 Task: Look for space in Sijua, India from 2nd June, 2023 to 9th June, 2023 for 5 adults in price range Rs.7000 to Rs.13000. Place can be shared room with 2 bedrooms having 5 beds and 2 bathrooms. Property type can be house, flat, guest house. Booking option can be shelf check-in. Required host language is English.
Action: Mouse moved to (448, 73)
Screenshot: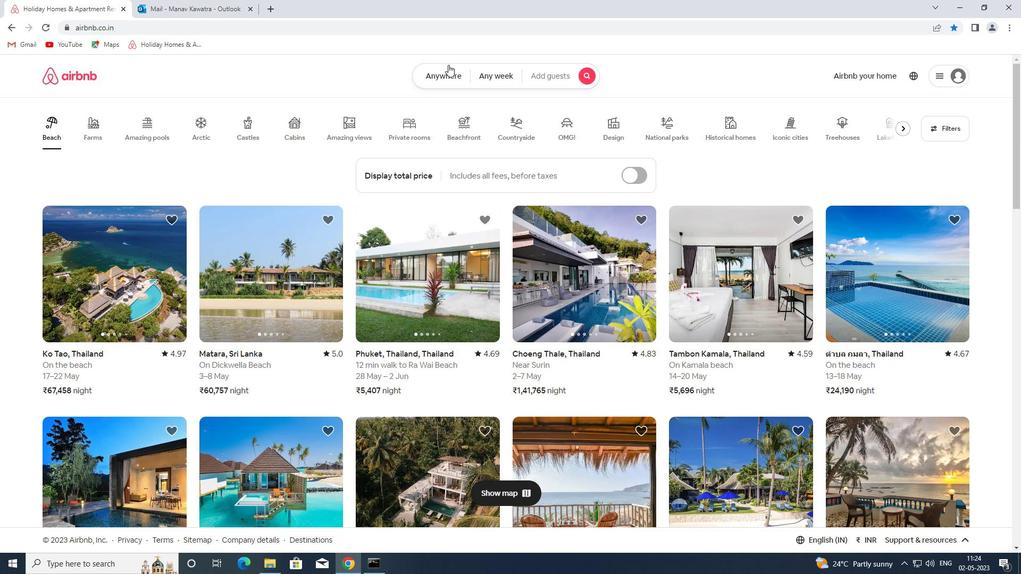 
Action: Mouse pressed left at (448, 73)
Screenshot: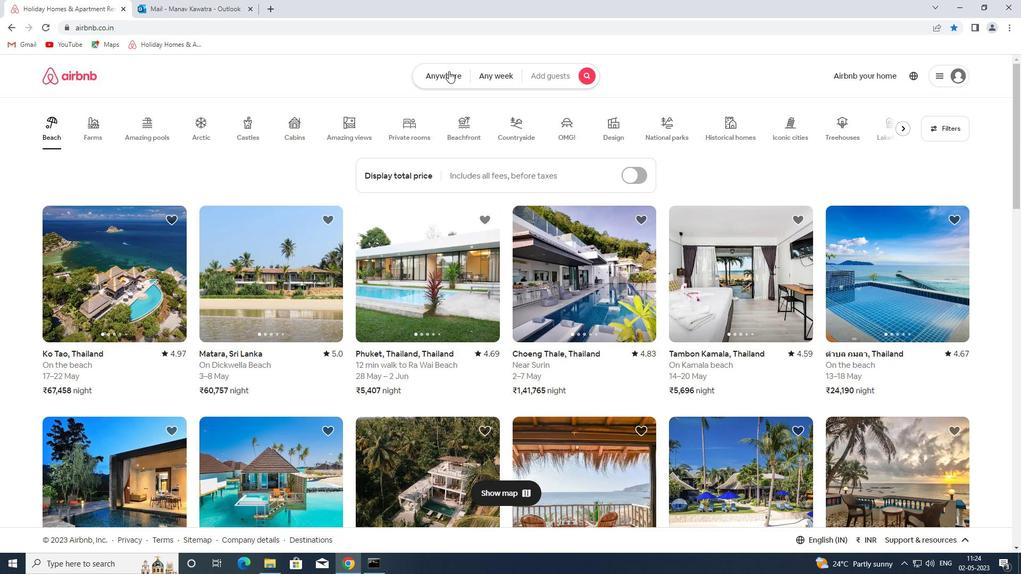 
Action: Mouse moved to (400, 120)
Screenshot: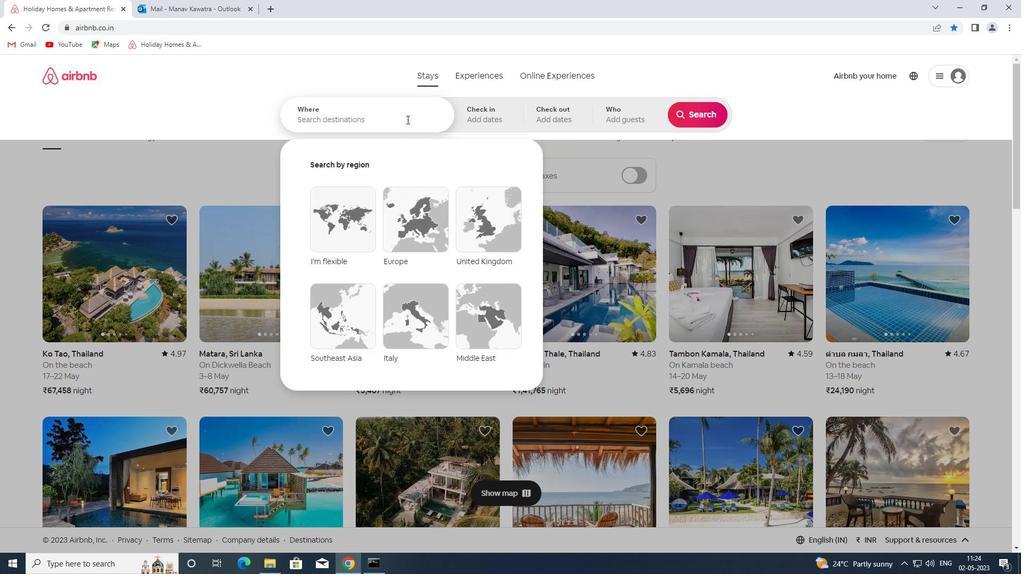 
Action: Mouse pressed left at (400, 120)
Screenshot: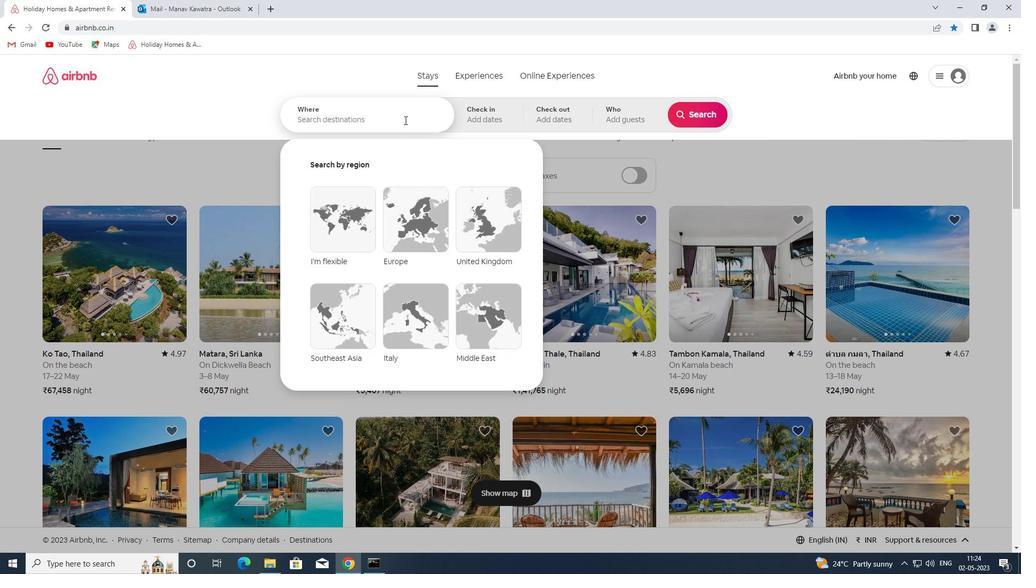 
Action: Key pressed sijua<Key.space>india<Key.space><Key.enter>
Screenshot: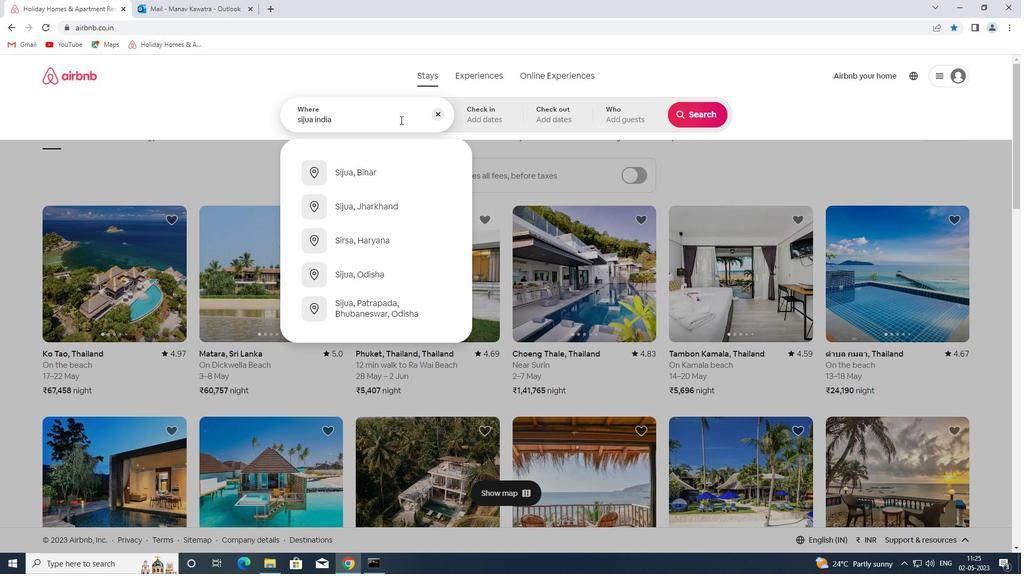 
Action: Mouse moved to (661, 248)
Screenshot: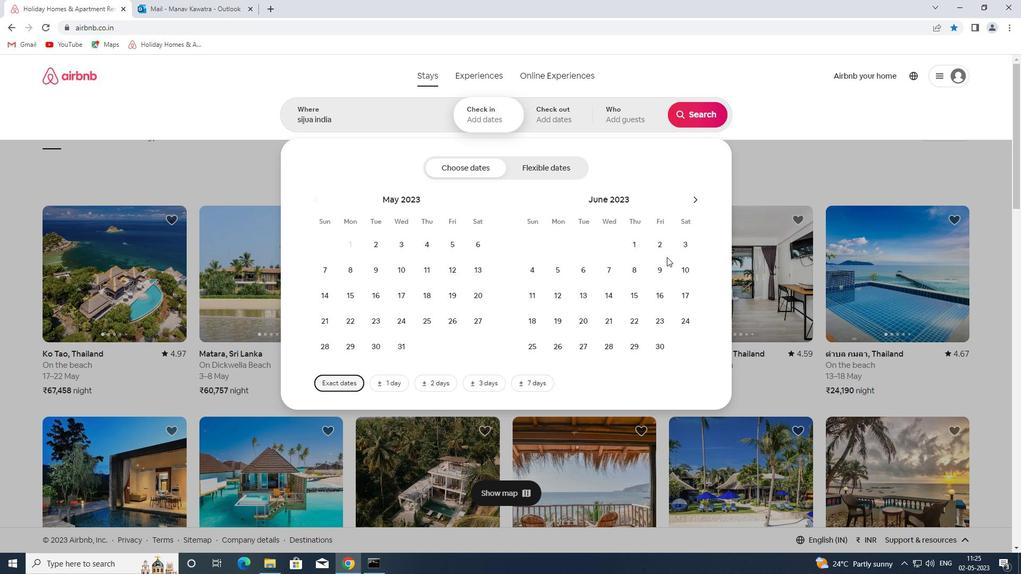 
Action: Mouse pressed left at (661, 248)
Screenshot: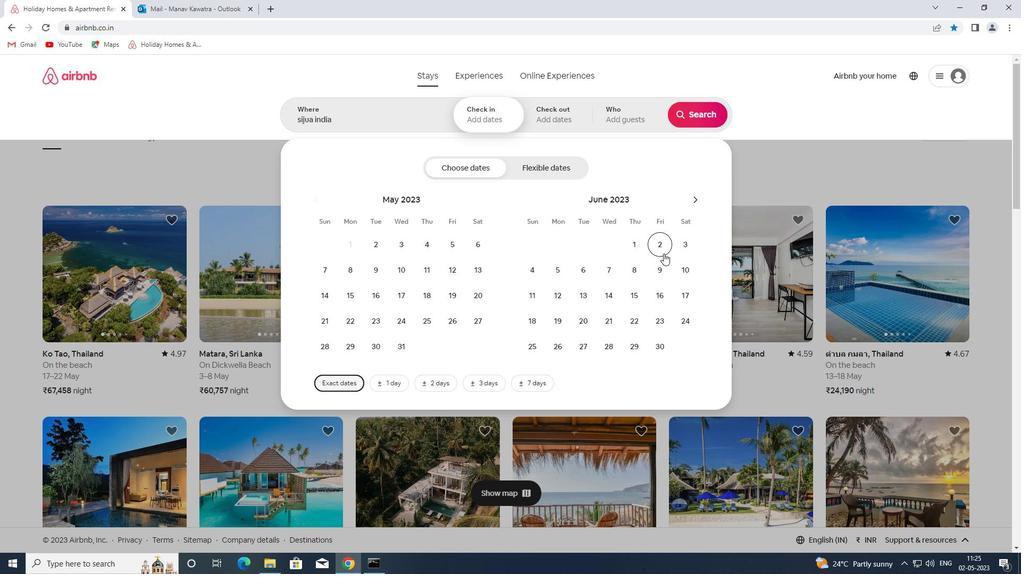 
Action: Mouse moved to (663, 277)
Screenshot: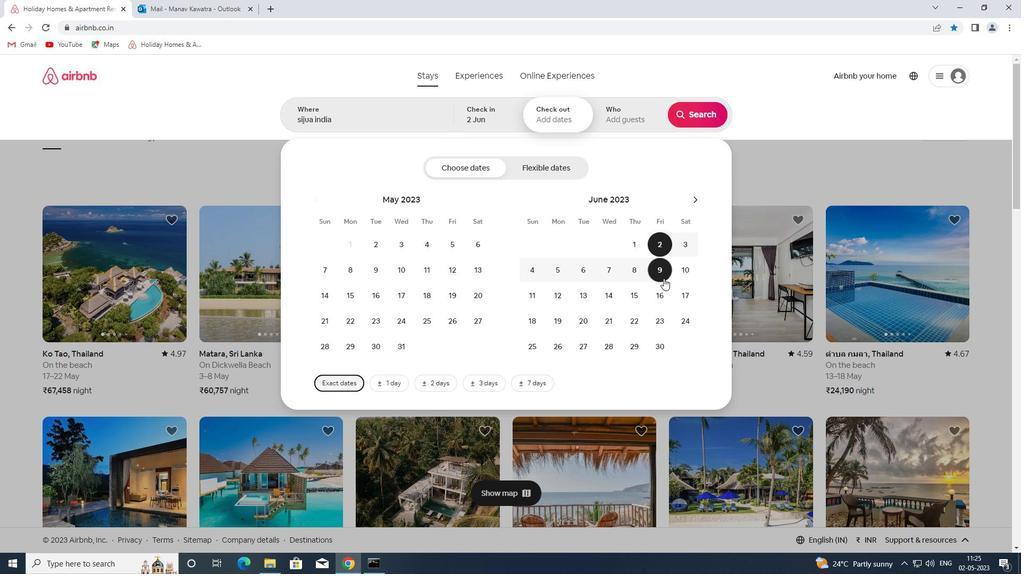 
Action: Mouse pressed left at (663, 277)
Screenshot: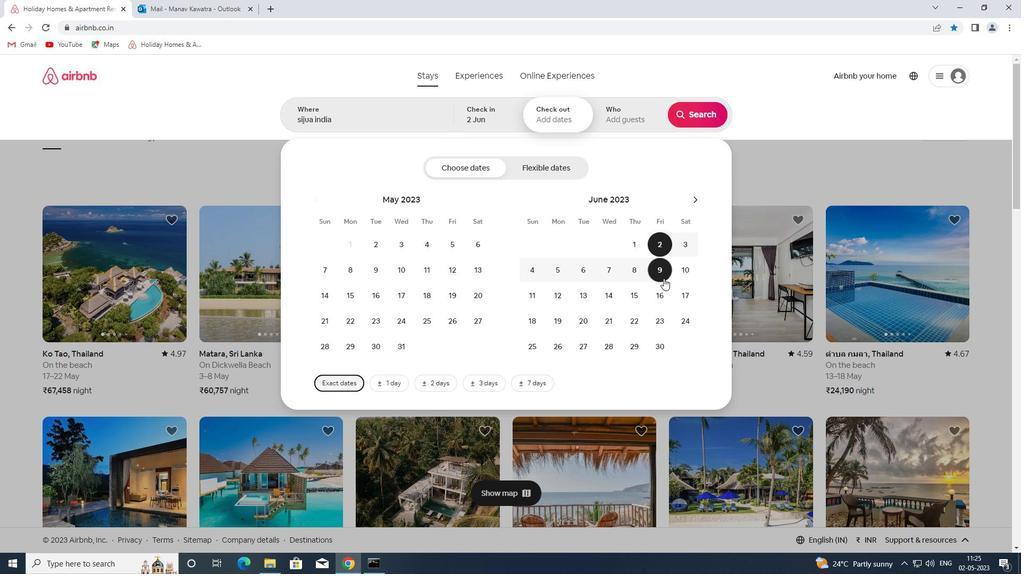 
Action: Mouse moved to (645, 119)
Screenshot: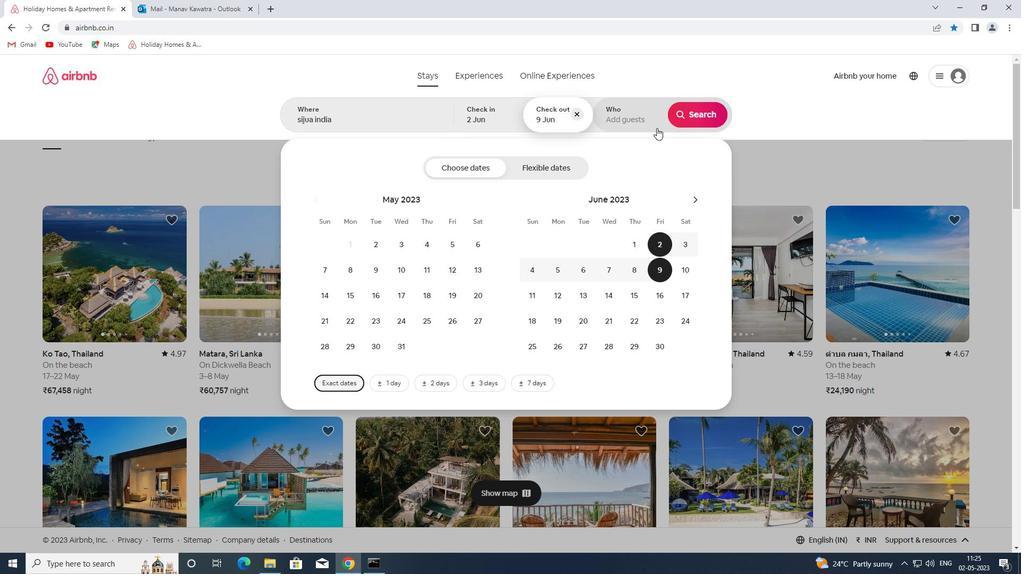 
Action: Mouse pressed left at (645, 119)
Screenshot: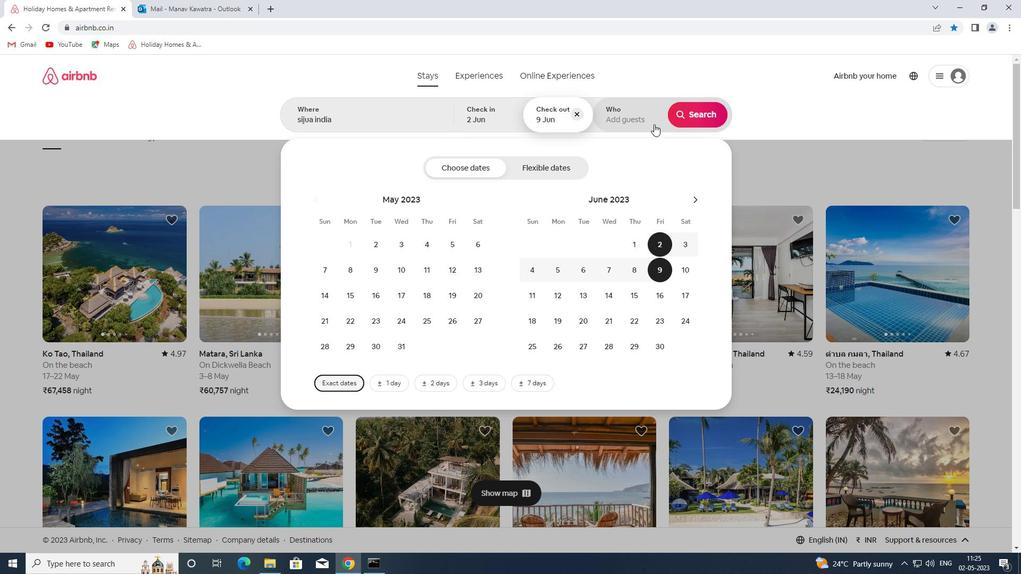 
Action: Mouse moved to (697, 167)
Screenshot: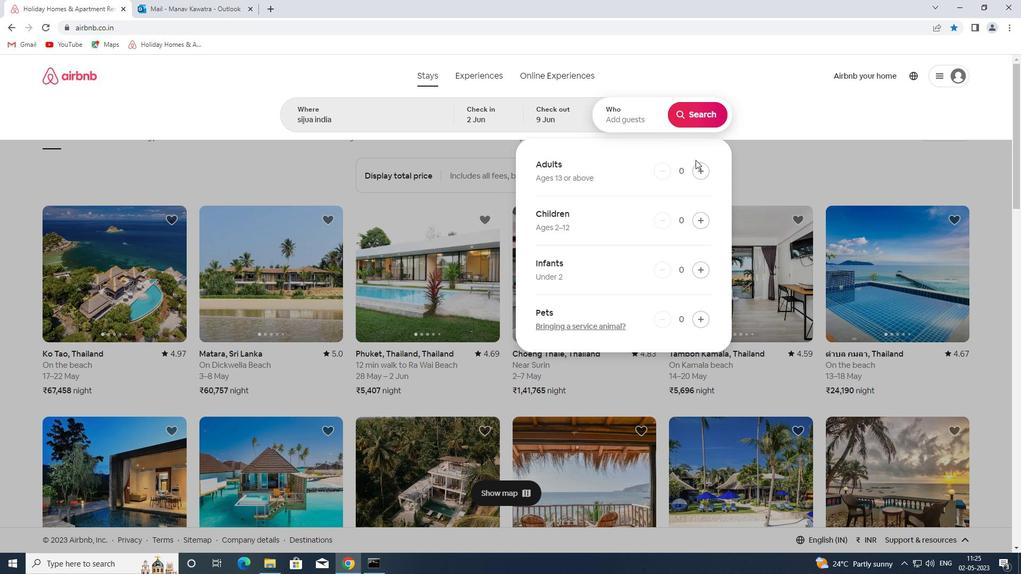 
Action: Mouse pressed left at (697, 167)
Screenshot: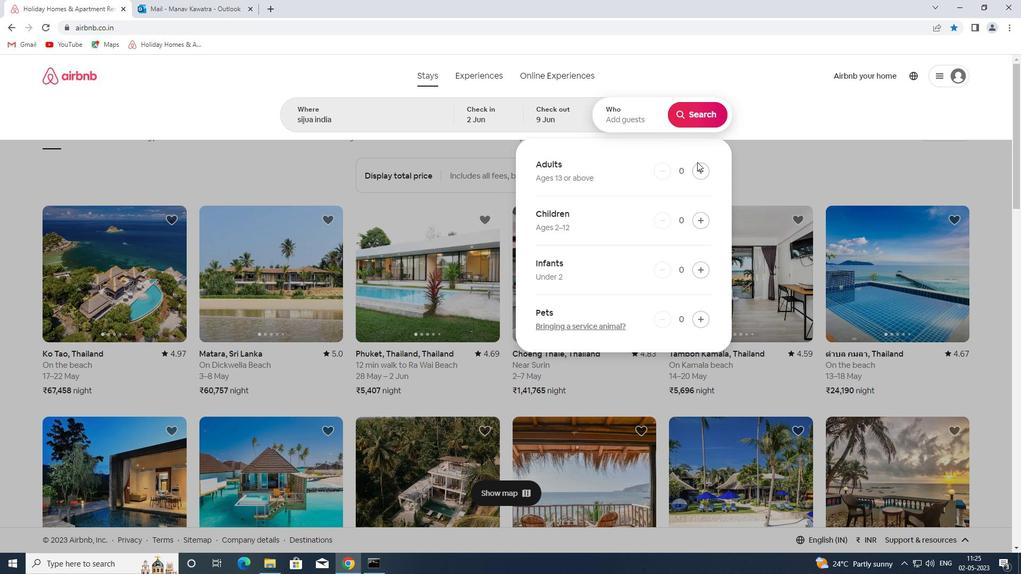 
Action: Mouse moved to (697, 167)
Screenshot: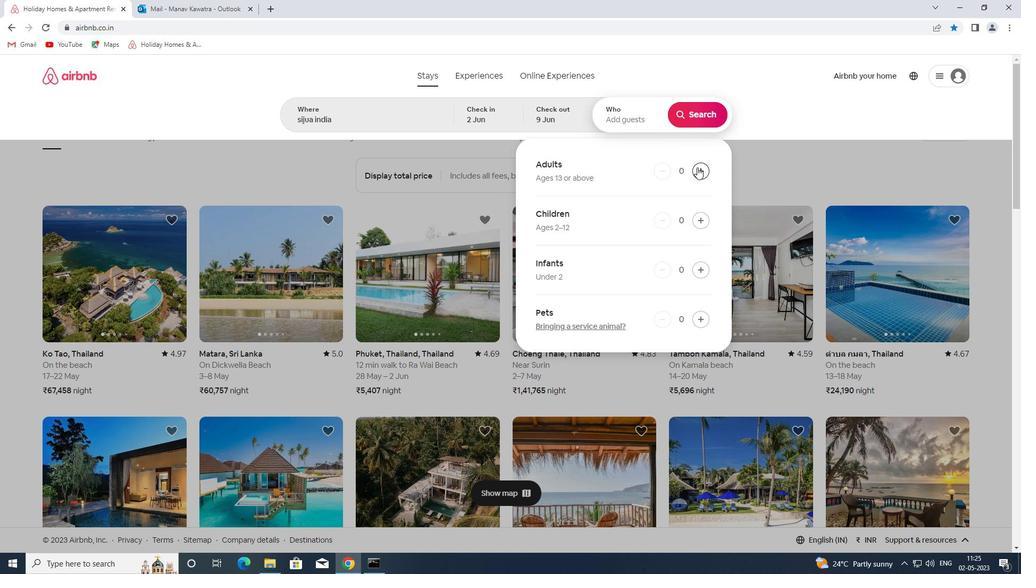 
Action: Mouse pressed left at (697, 167)
Screenshot: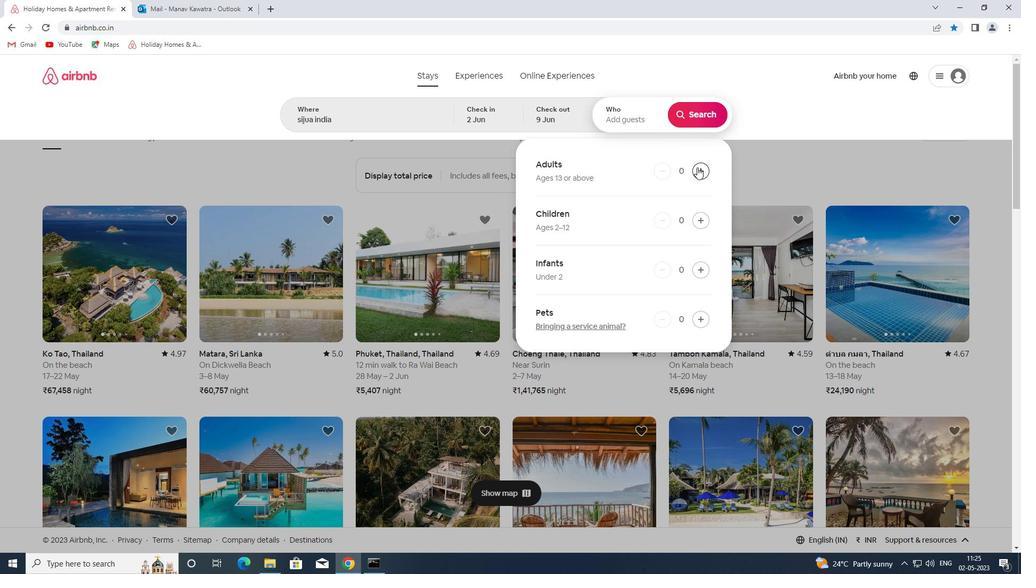 
Action: Mouse moved to (698, 167)
Screenshot: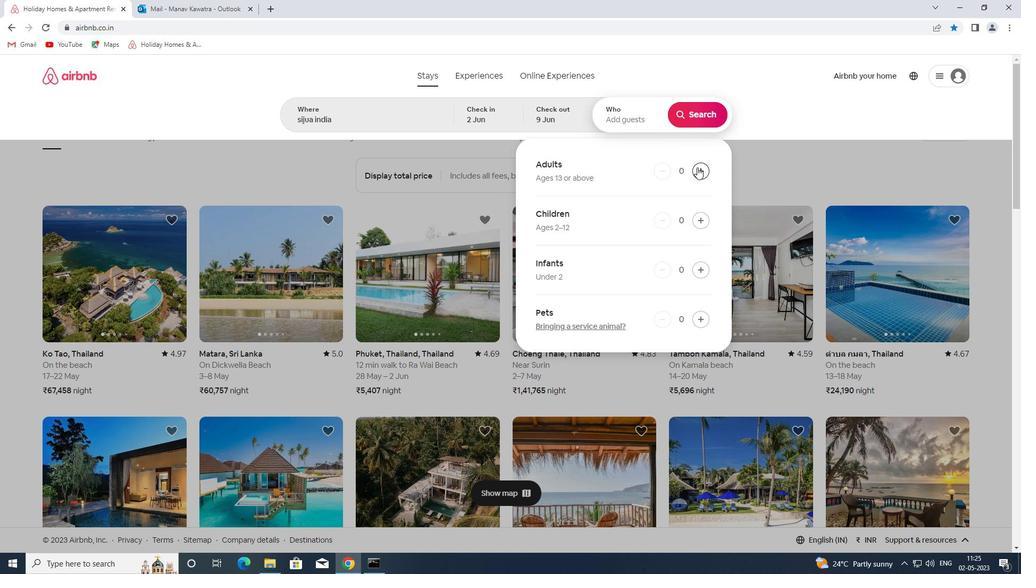 
Action: Mouse pressed left at (698, 167)
Screenshot: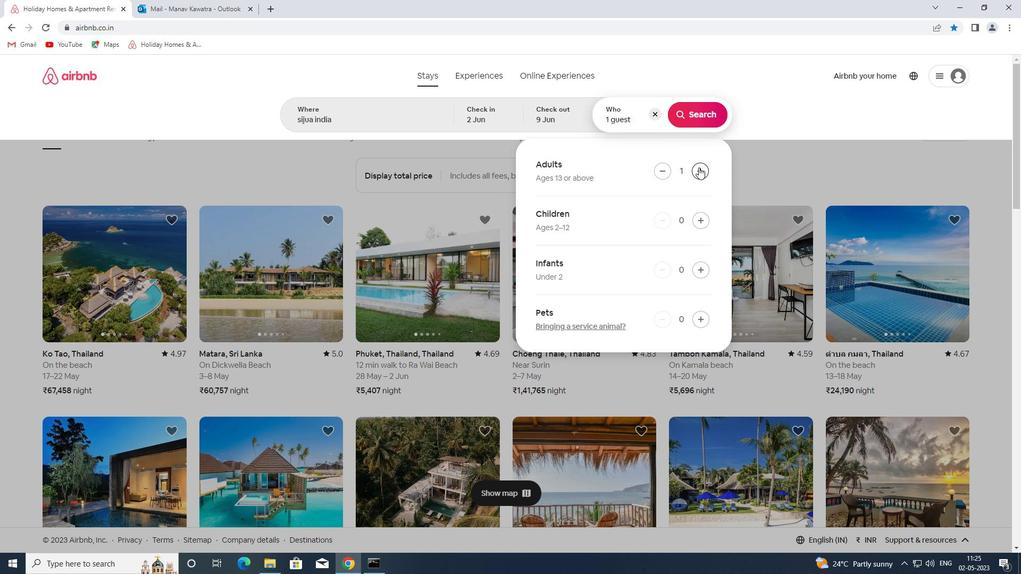 
Action: Mouse moved to (698, 167)
Screenshot: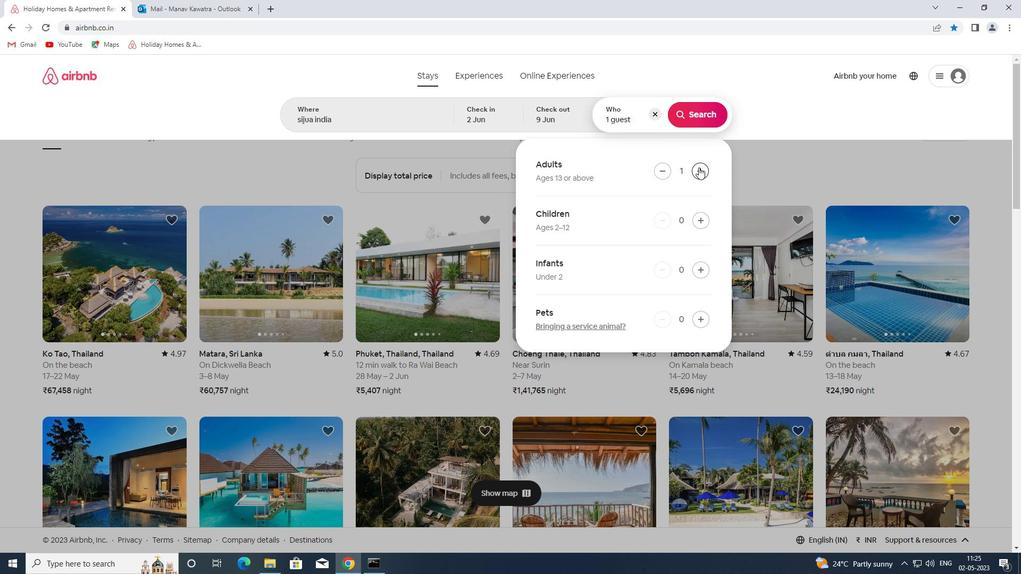 
Action: Mouse pressed left at (698, 167)
Screenshot: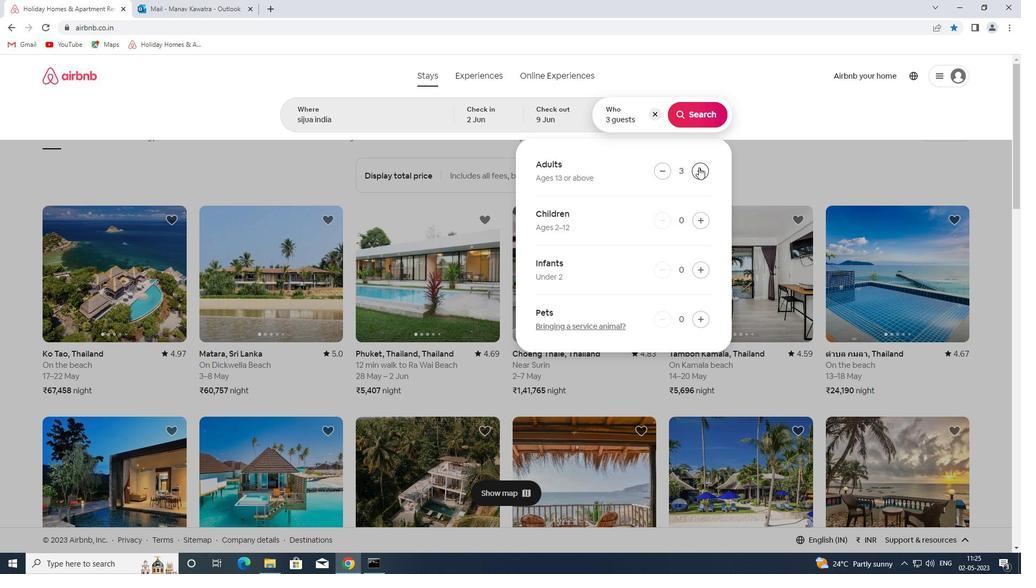 
Action: Mouse pressed left at (698, 167)
Screenshot: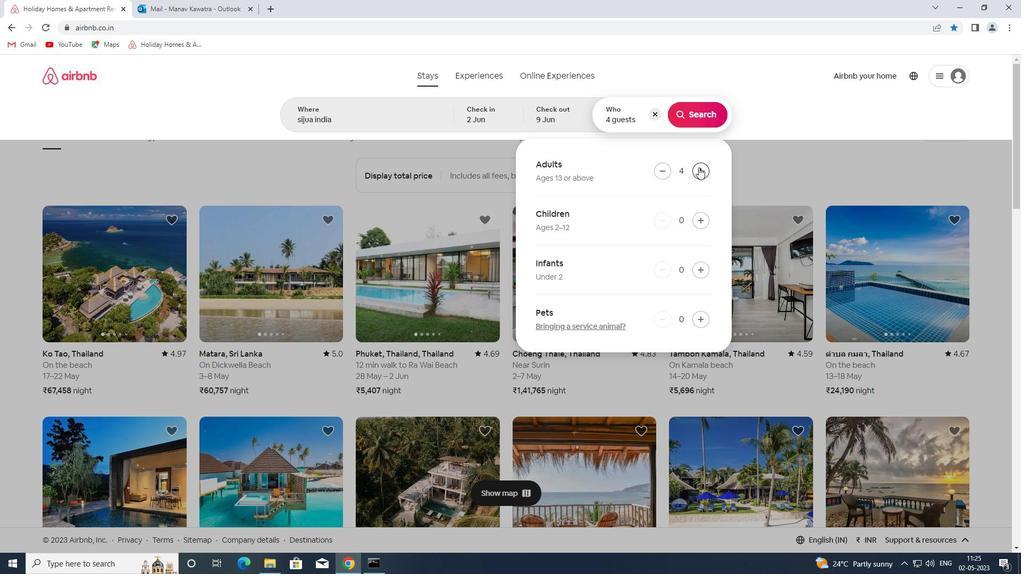 
Action: Mouse moved to (691, 128)
Screenshot: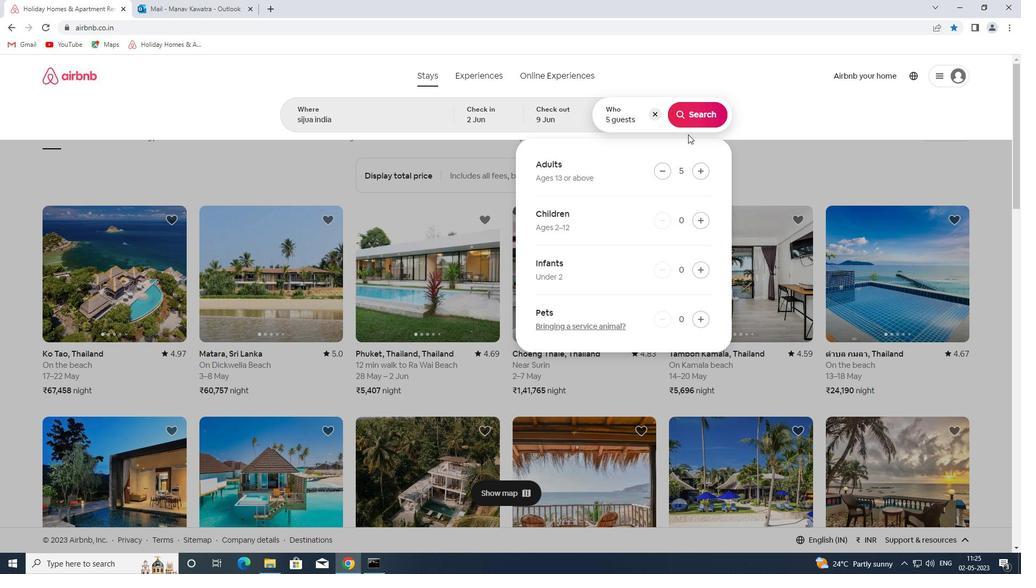 
Action: Mouse pressed left at (691, 128)
Screenshot: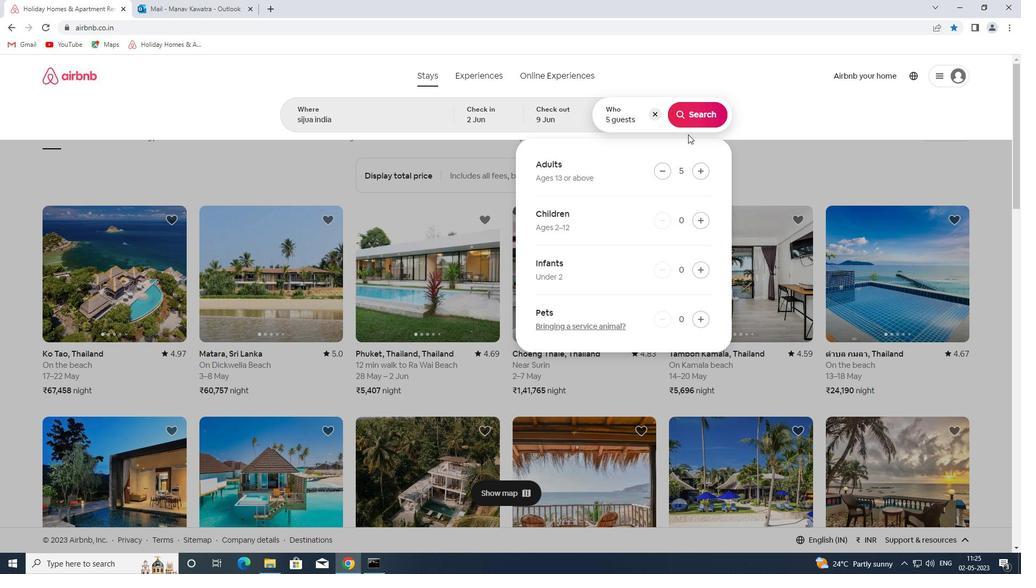
Action: Mouse moved to (710, 117)
Screenshot: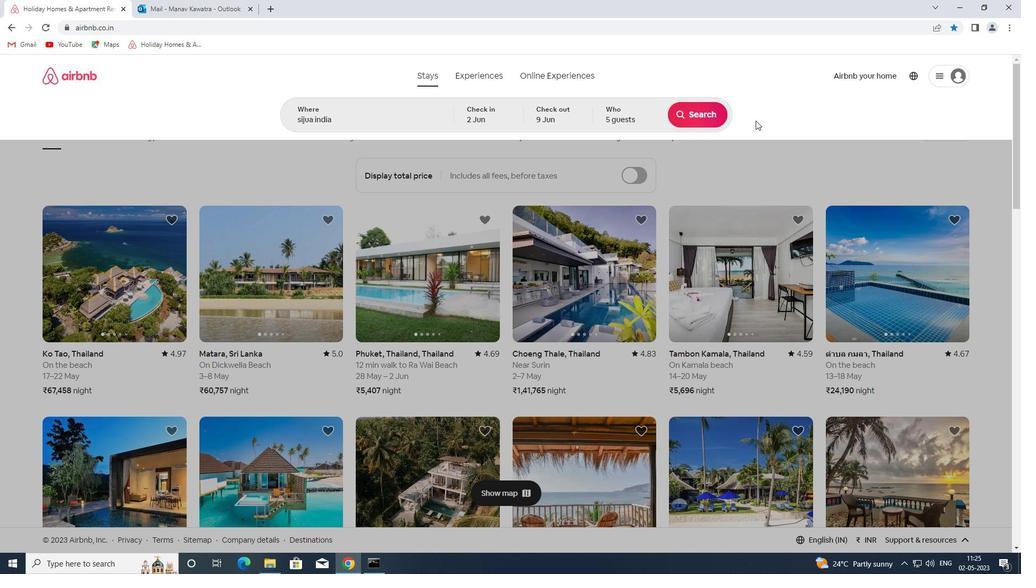 
Action: Mouse pressed left at (710, 117)
Screenshot: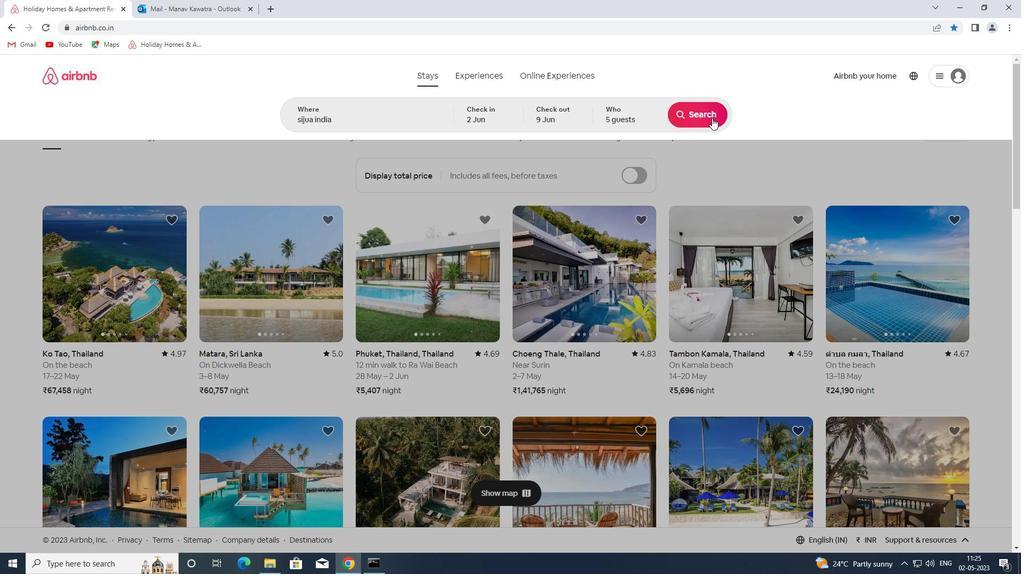 
Action: Mouse moved to (970, 121)
Screenshot: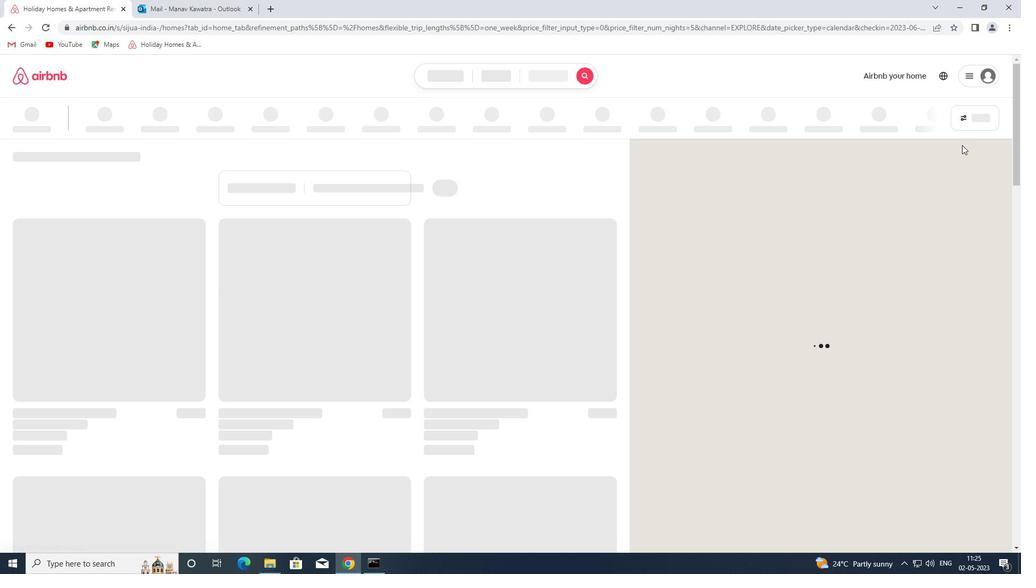 
Action: Mouse pressed left at (970, 121)
Screenshot: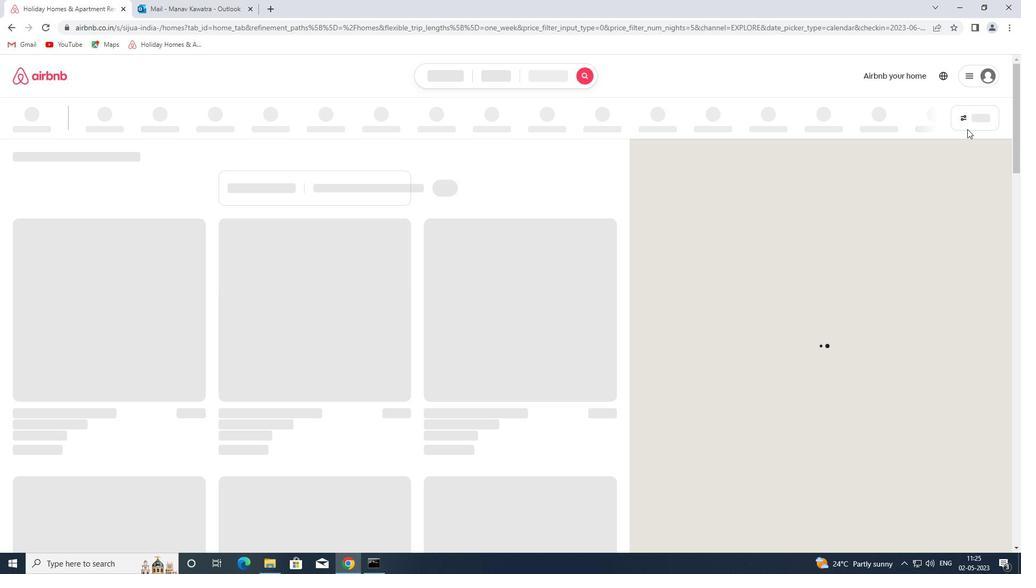 
Action: Mouse moved to (985, 119)
Screenshot: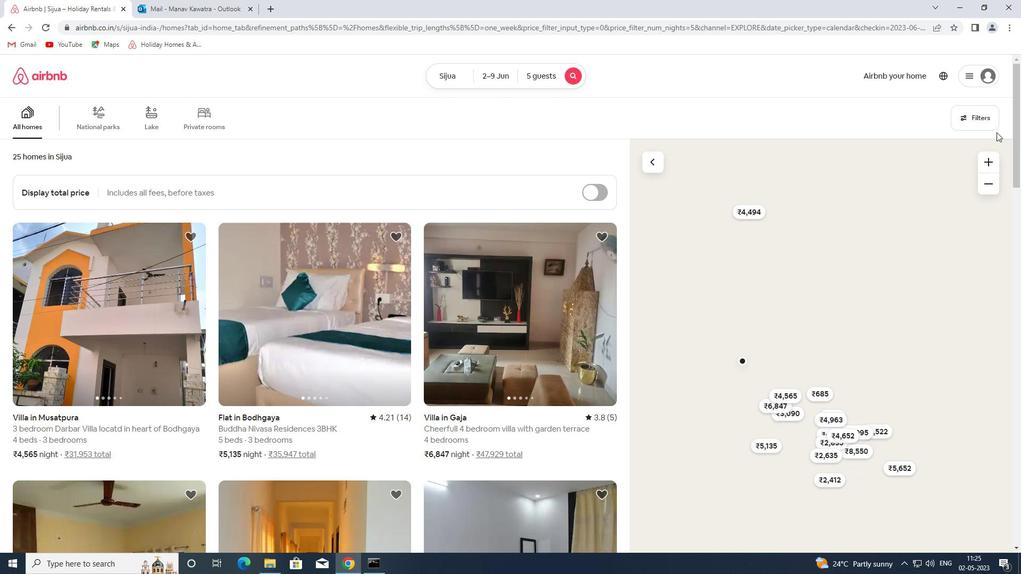 
Action: Mouse pressed left at (985, 119)
Screenshot: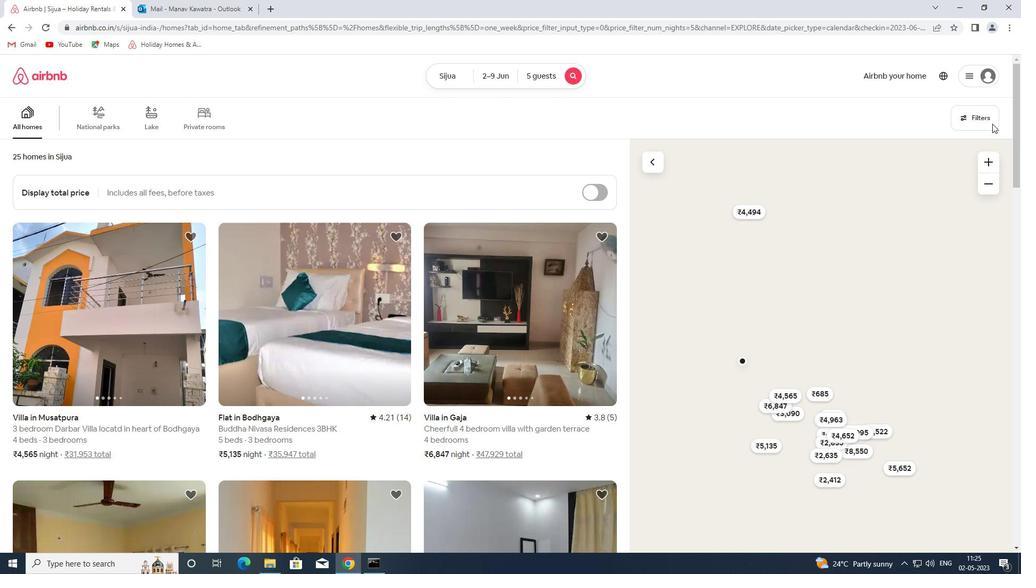 
Action: Mouse moved to (374, 252)
Screenshot: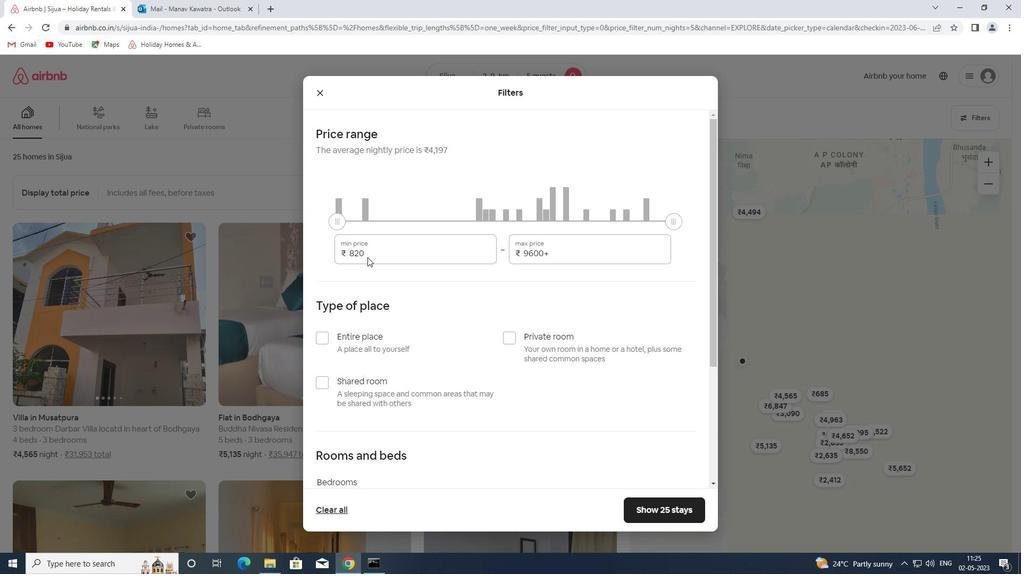 
Action: Mouse pressed left at (374, 252)
Screenshot: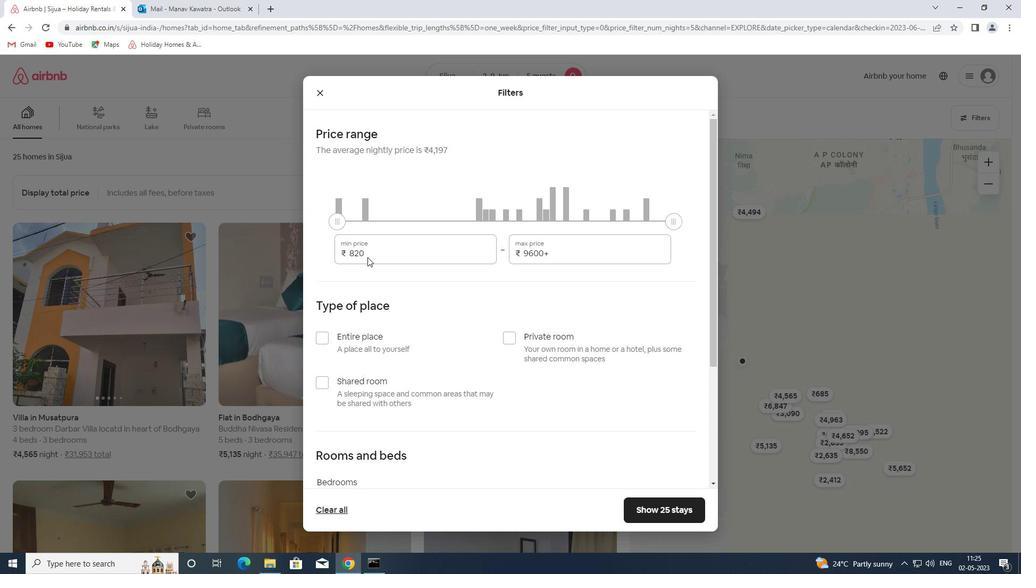
Action: Mouse pressed left at (374, 252)
Screenshot: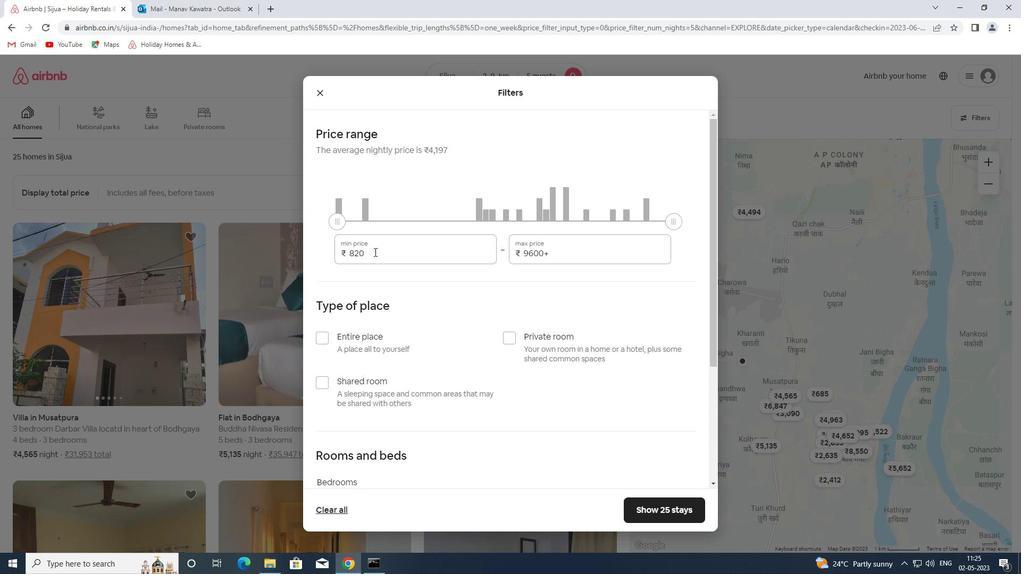 
Action: Key pressed 7000<Key.tab>13000
Screenshot: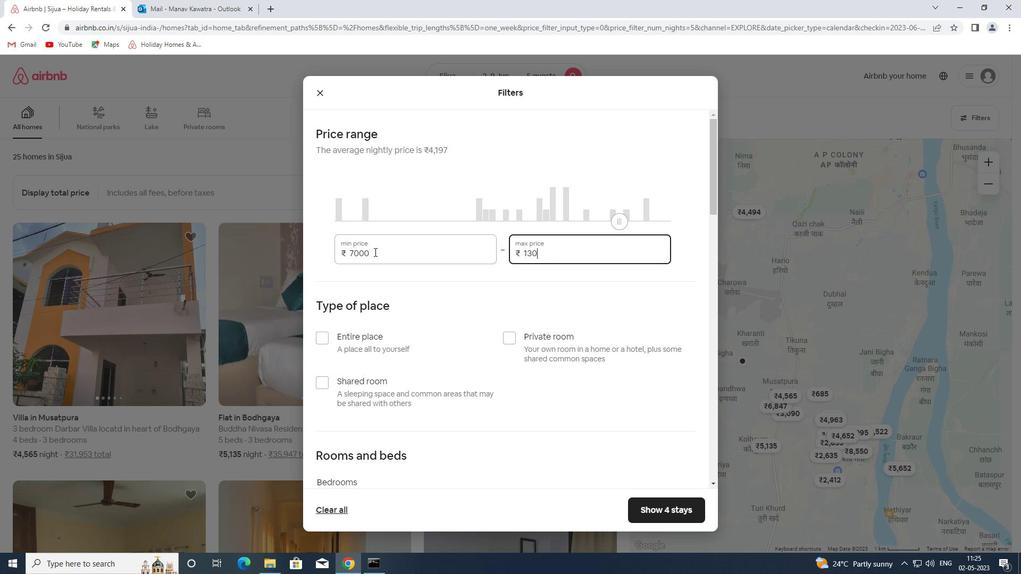 
Action: Mouse moved to (355, 384)
Screenshot: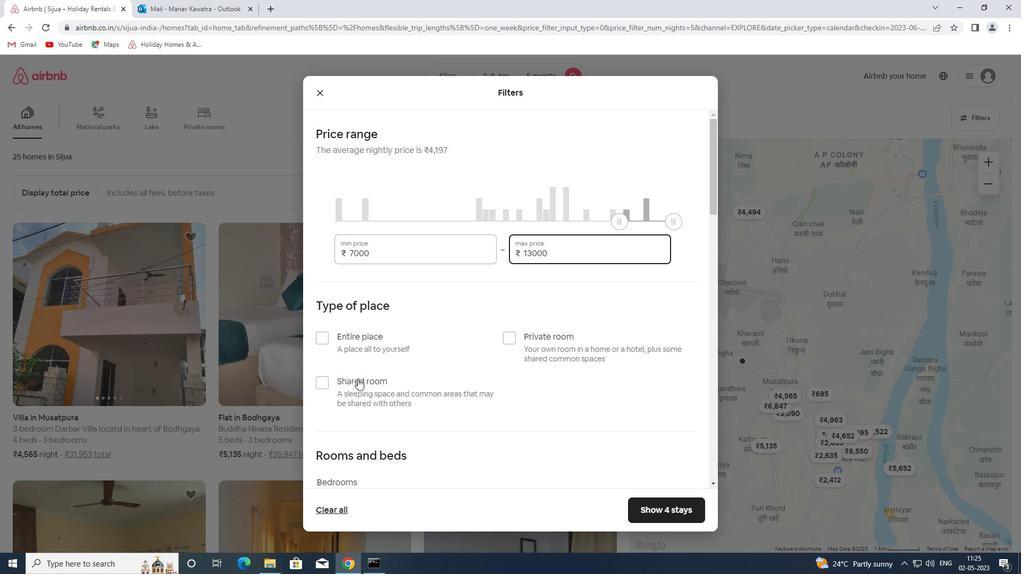 
Action: Mouse pressed left at (355, 384)
Screenshot: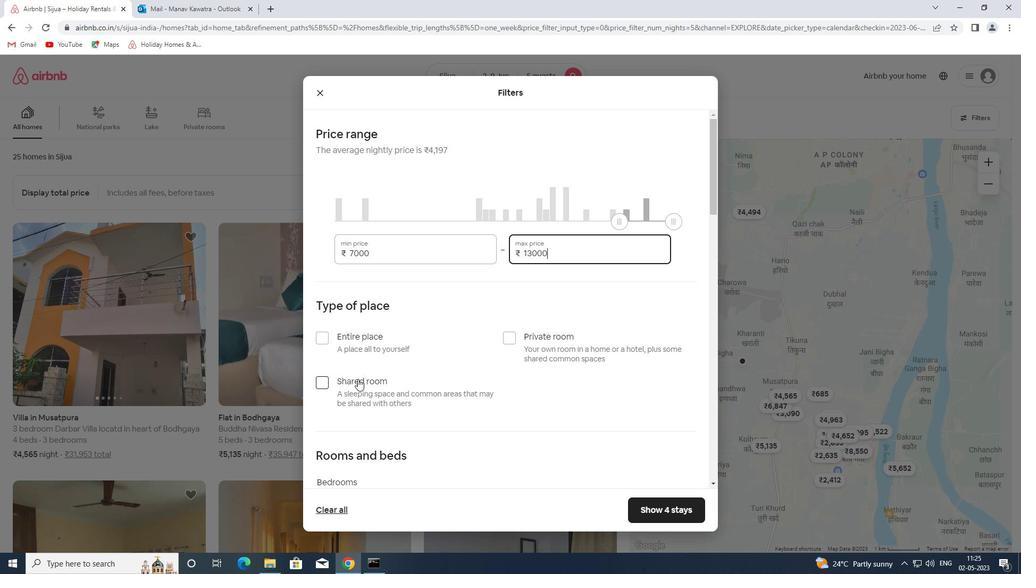 
Action: Mouse moved to (409, 306)
Screenshot: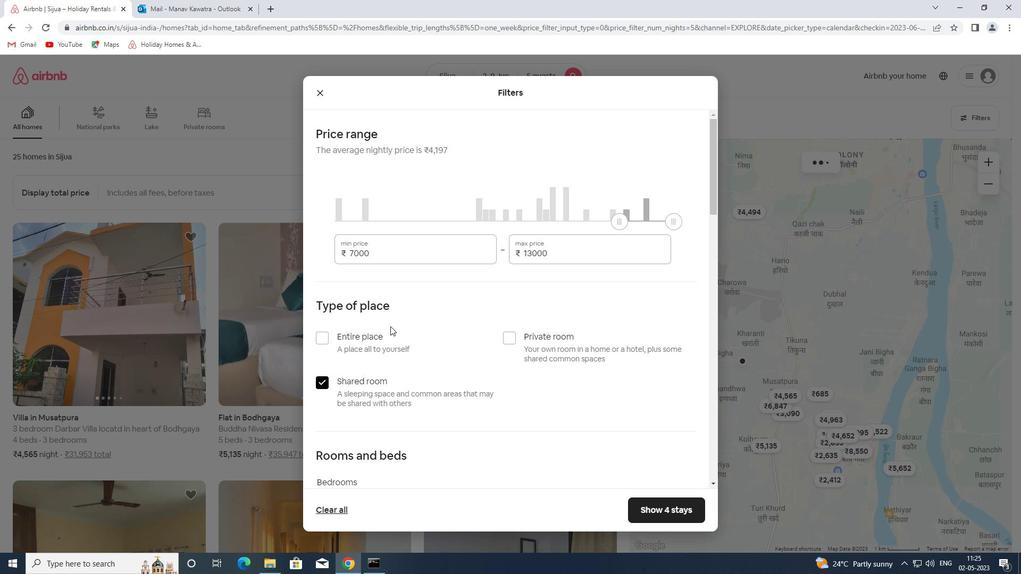
Action: Mouse scrolled (409, 305) with delta (0, 0)
Screenshot: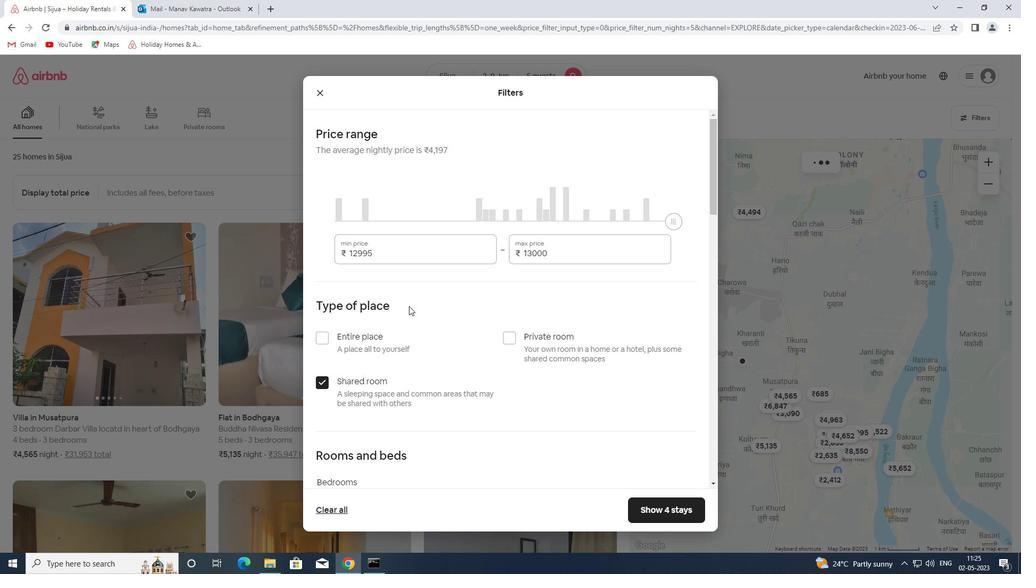 
Action: Mouse scrolled (409, 305) with delta (0, 0)
Screenshot: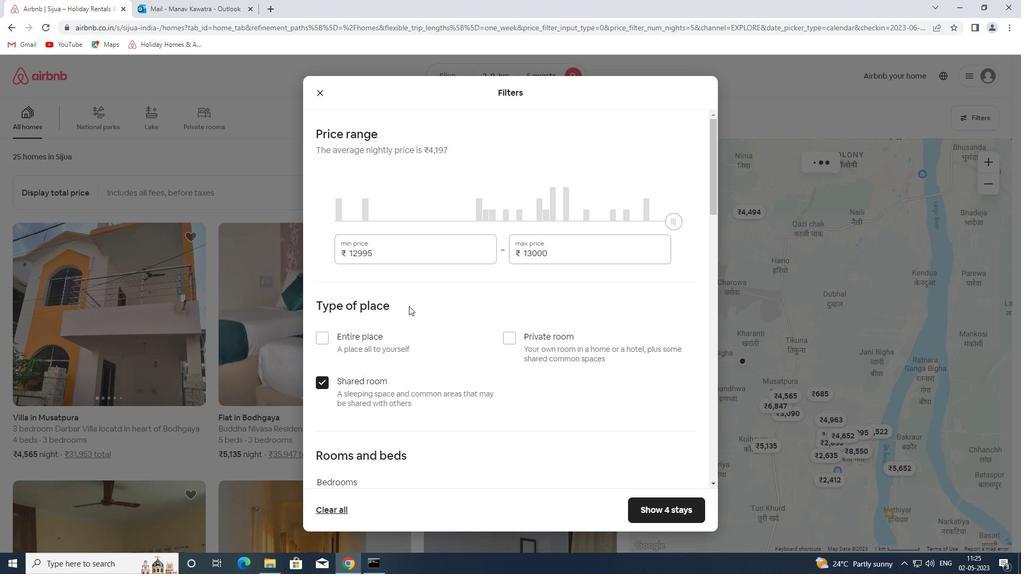 
Action: Mouse scrolled (409, 305) with delta (0, 0)
Screenshot: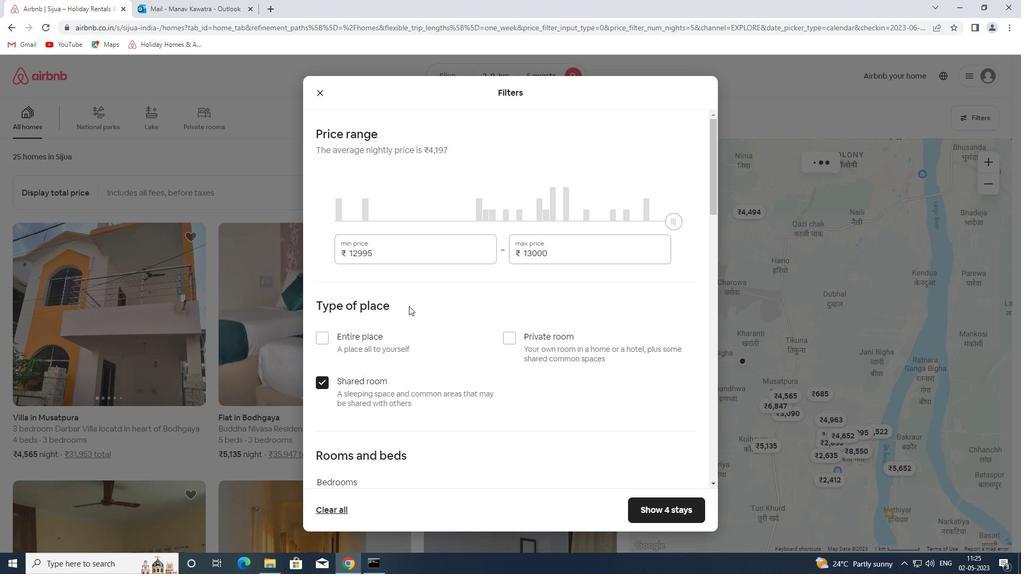 
Action: Mouse scrolled (409, 305) with delta (0, 0)
Screenshot: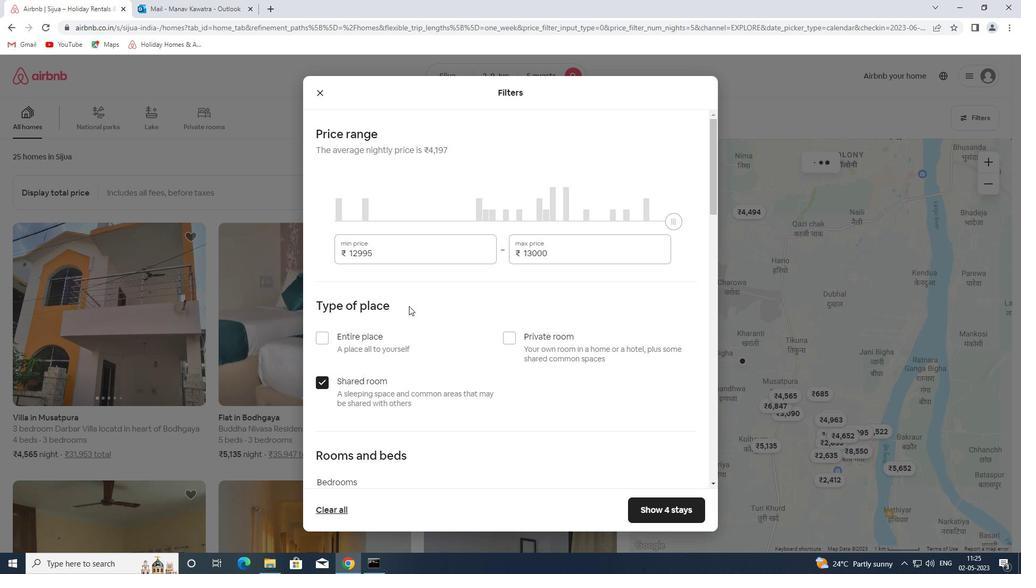 
Action: Mouse scrolled (409, 305) with delta (0, 0)
Screenshot: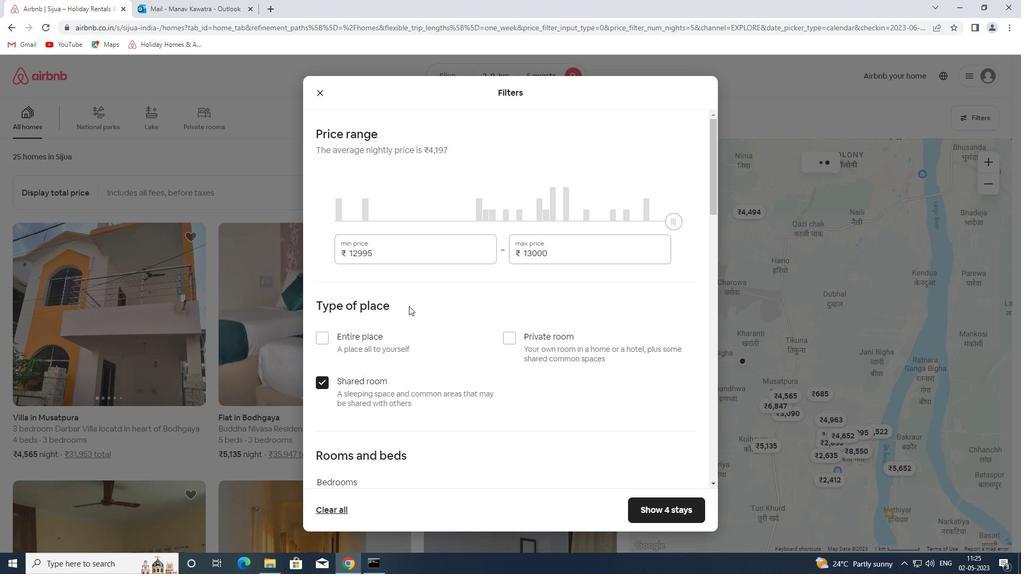 
Action: Mouse scrolled (409, 305) with delta (0, 0)
Screenshot: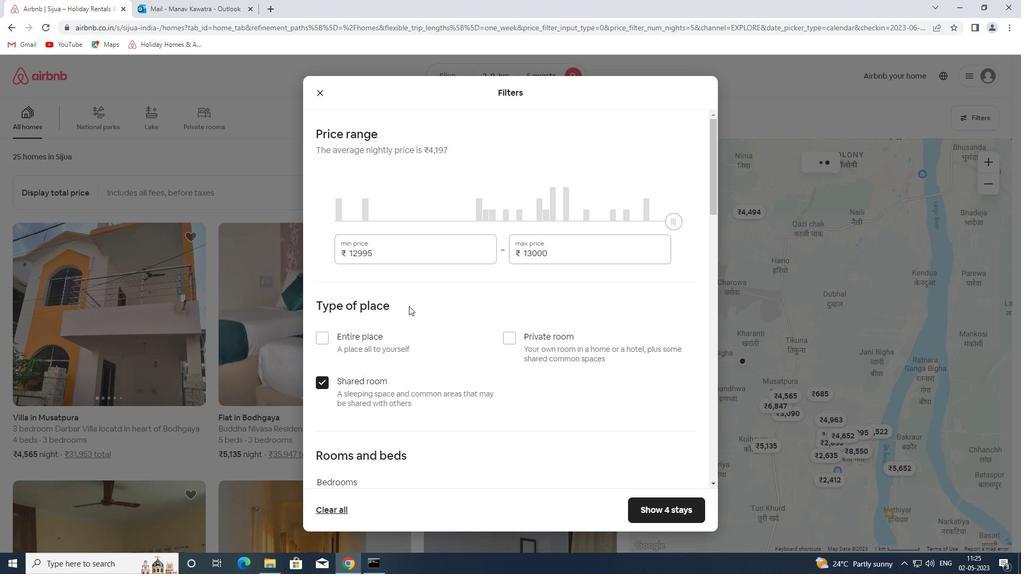 
Action: Mouse moved to (412, 189)
Screenshot: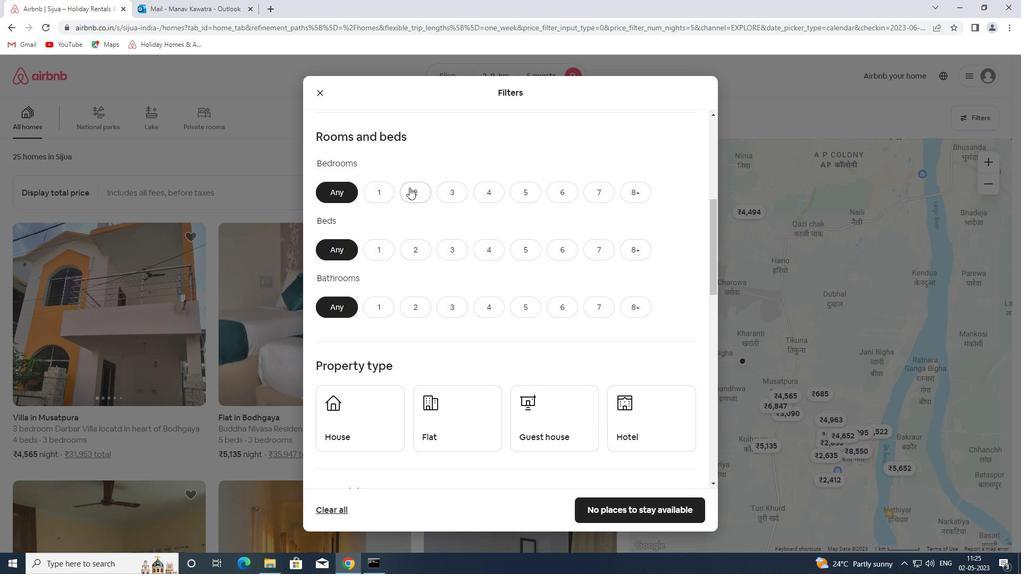 
Action: Mouse pressed left at (412, 189)
Screenshot: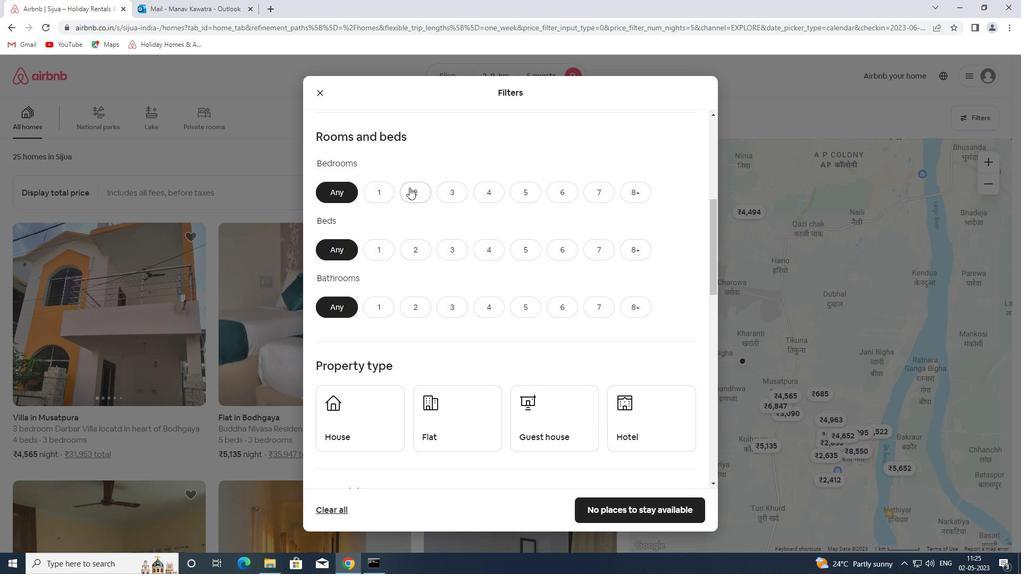 
Action: Mouse moved to (522, 244)
Screenshot: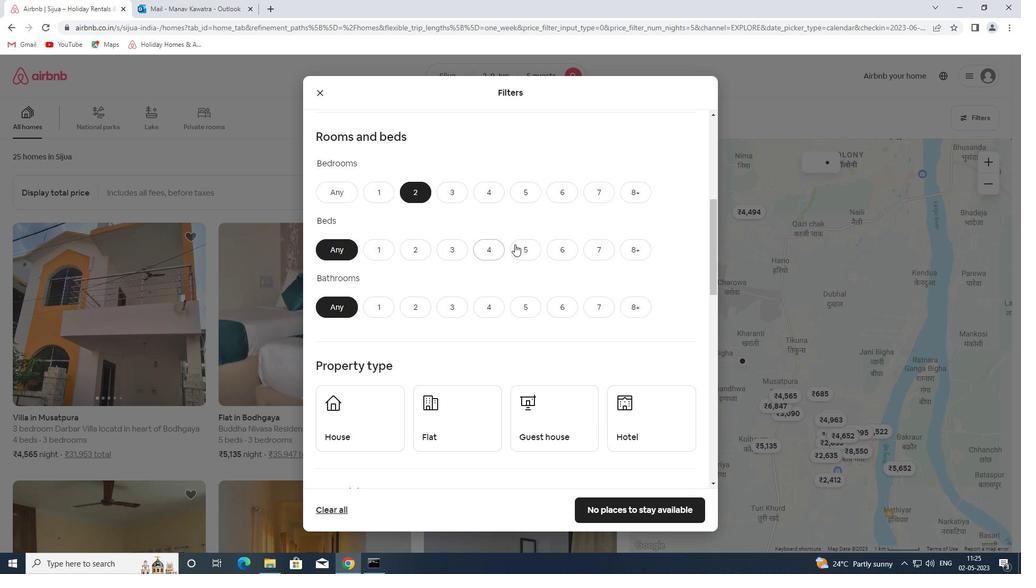 
Action: Mouse pressed left at (522, 244)
Screenshot: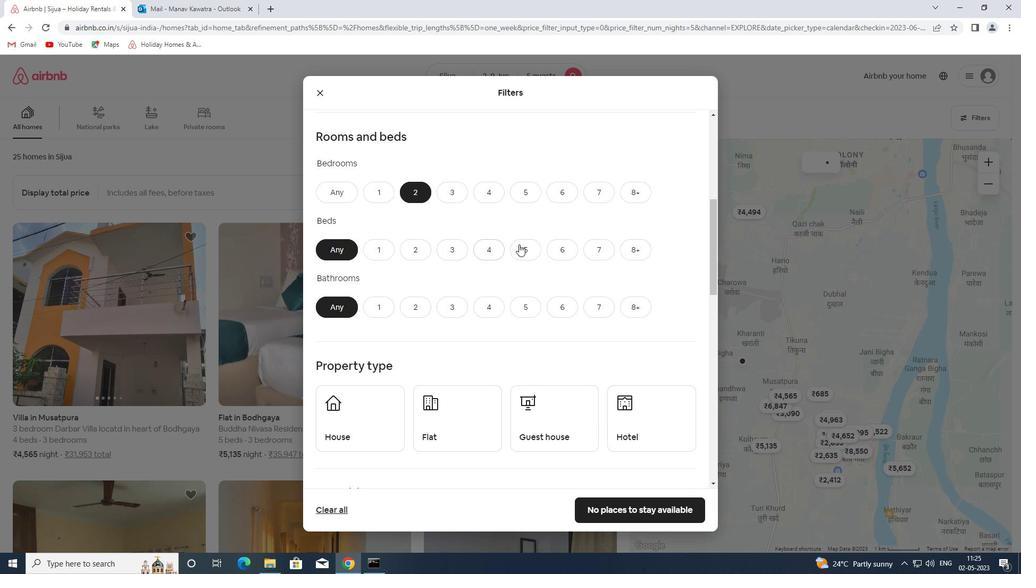 
Action: Mouse moved to (417, 308)
Screenshot: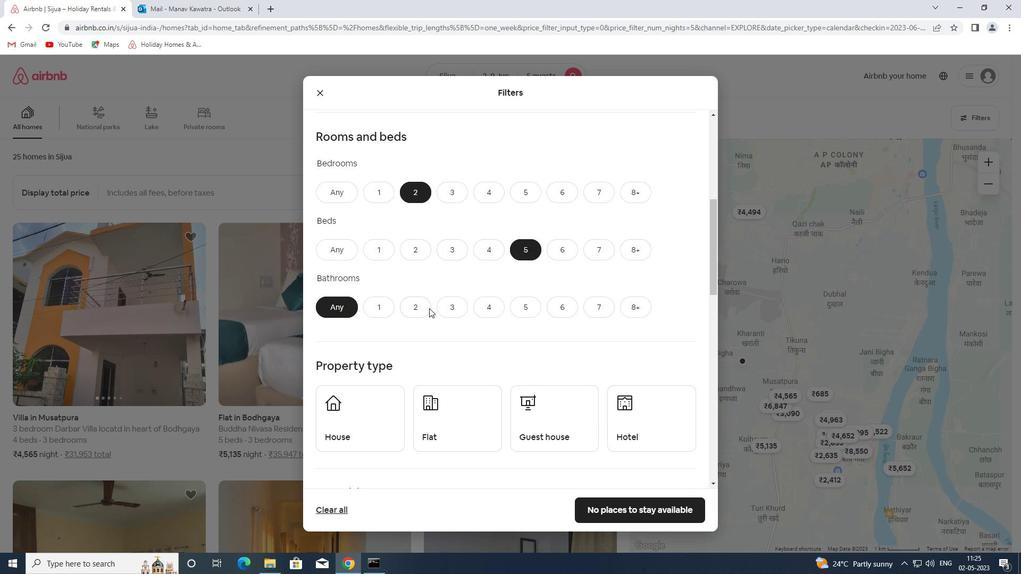 
Action: Mouse pressed left at (417, 308)
Screenshot: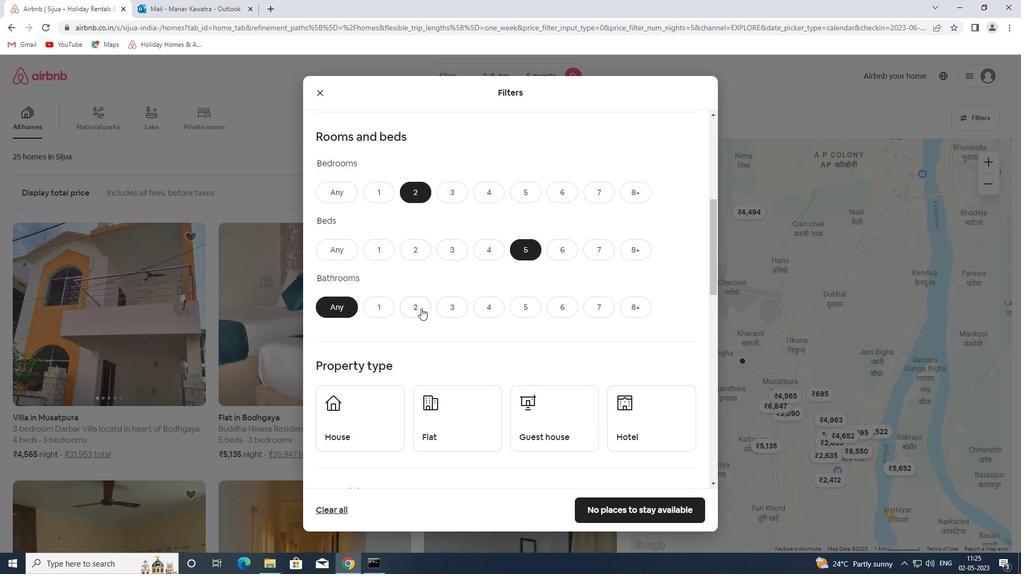 
Action: Mouse moved to (443, 281)
Screenshot: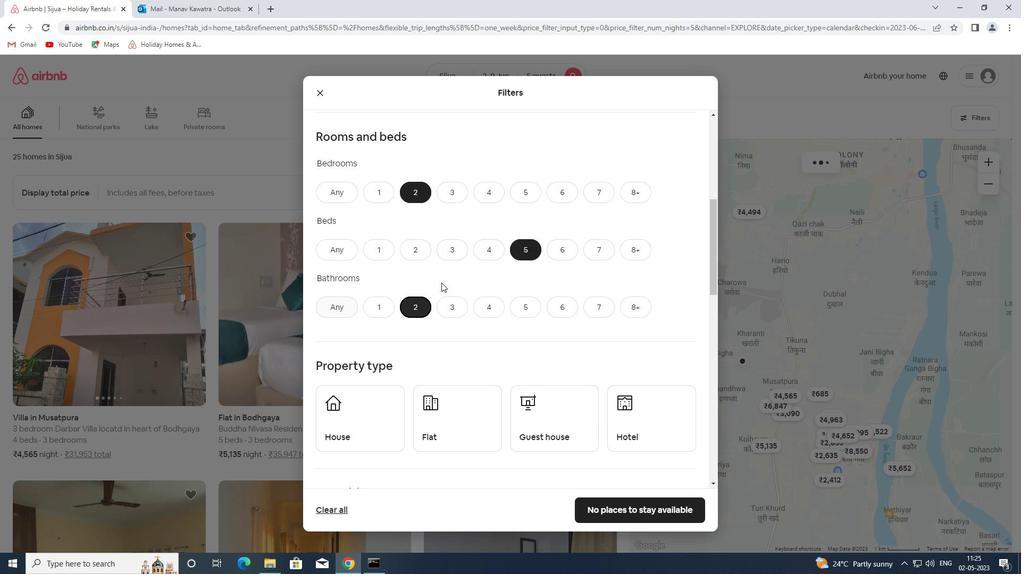 
Action: Mouse scrolled (443, 281) with delta (0, 0)
Screenshot: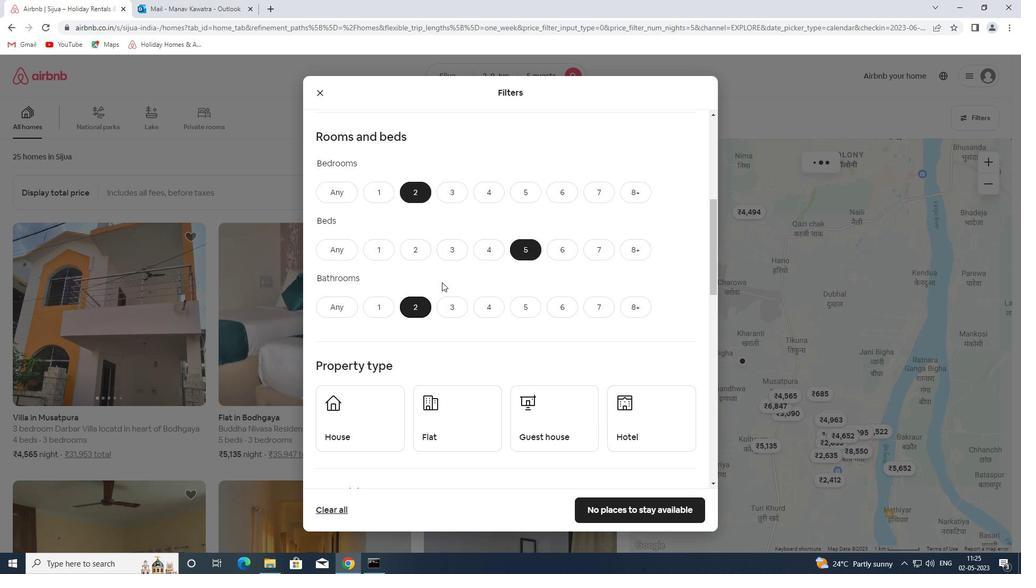 
Action: Mouse scrolled (443, 281) with delta (0, 0)
Screenshot: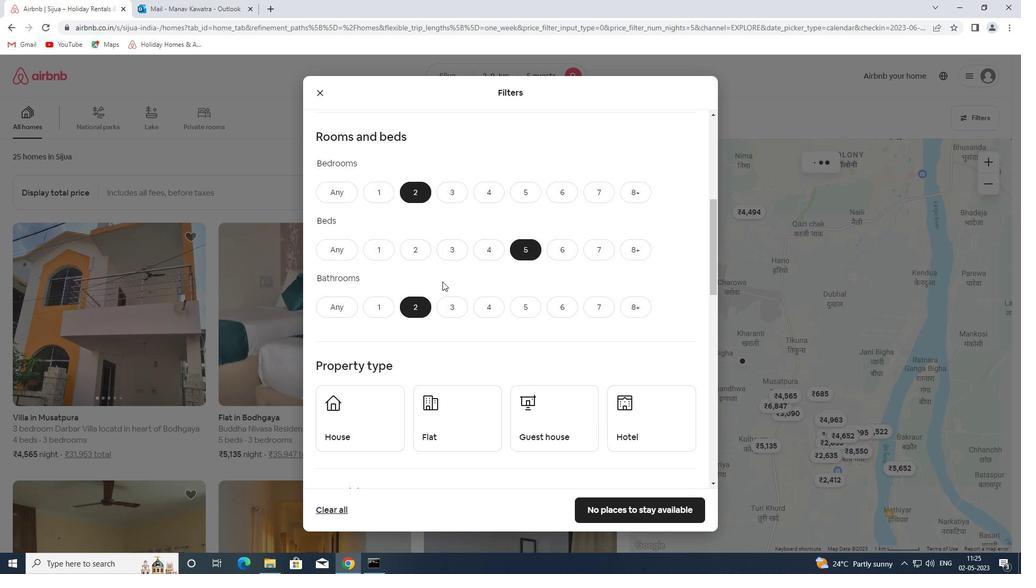 
Action: Mouse scrolled (443, 281) with delta (0, 0)
Screenshot: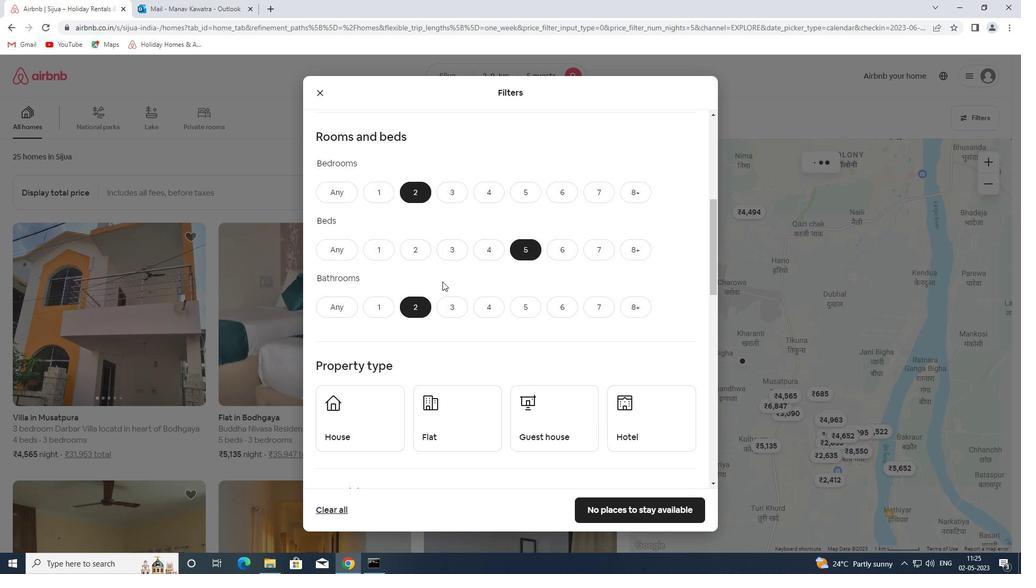
Action: Mouse scrolled (443, 281) with delta (0, 0)
Screenshot: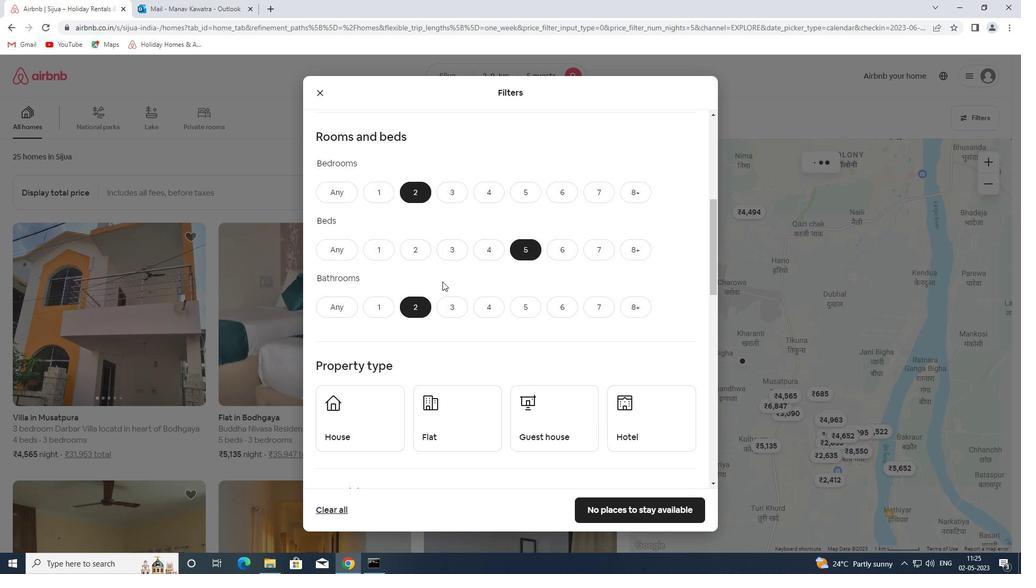 
Action: Mouse scrolled (443, 281) with delta (0, 0)
Screenshot: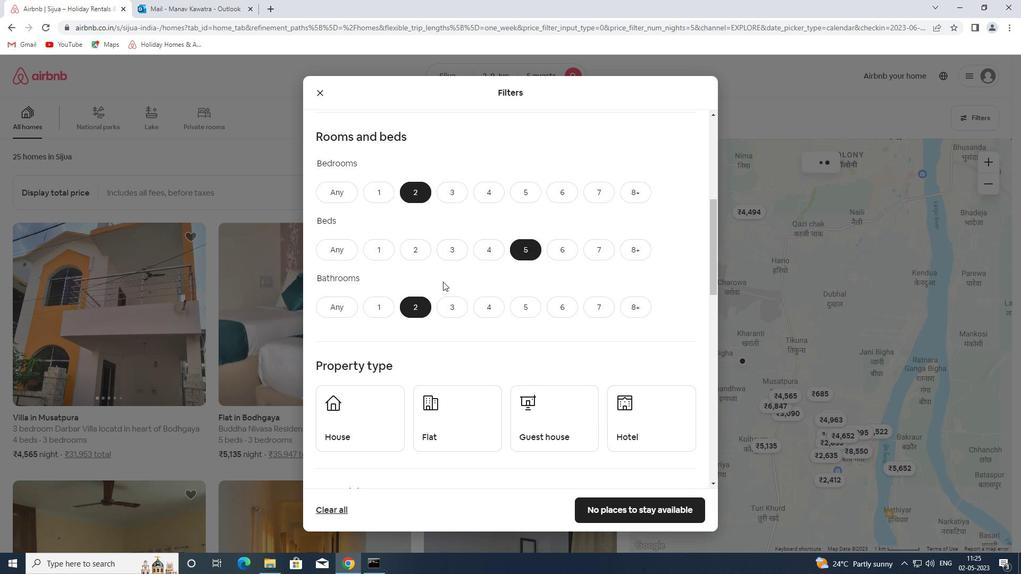 
Action: Mouse moved to (359, 153)
Screenshot: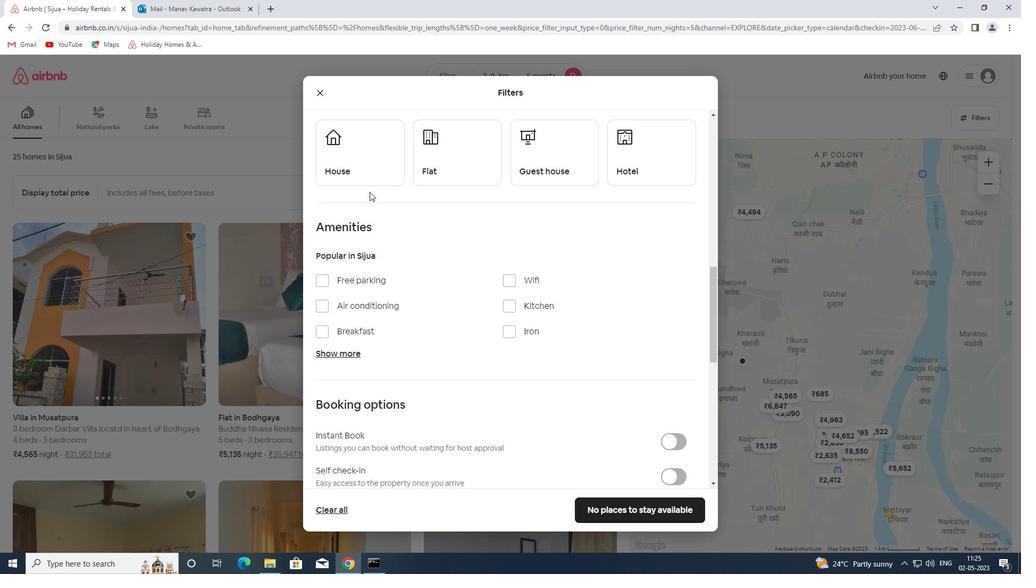 
Action: Mouse pressed left at (359, 153)
Screenshot: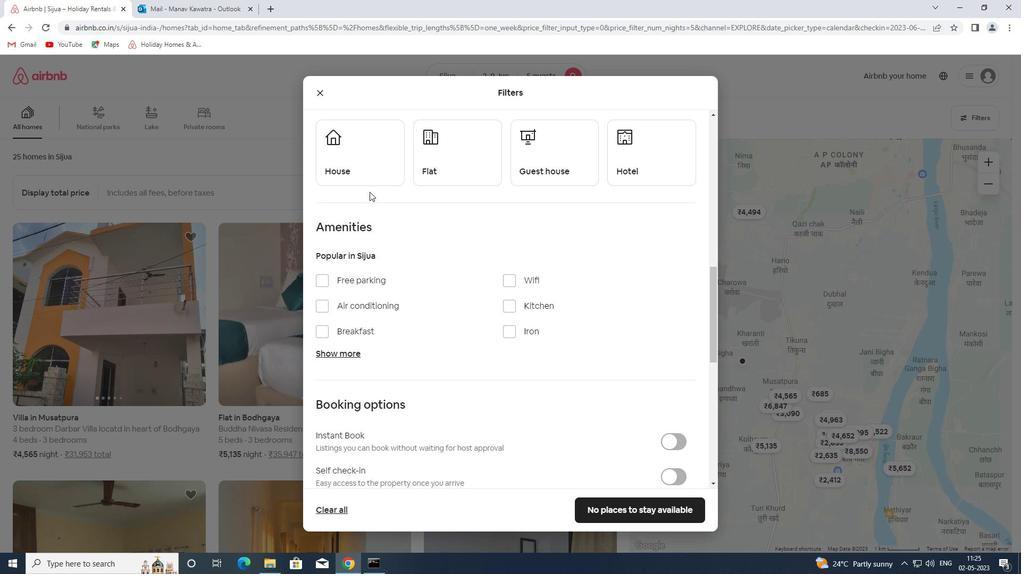 
Action: Mouse moved to (482, 151)
Screenshot: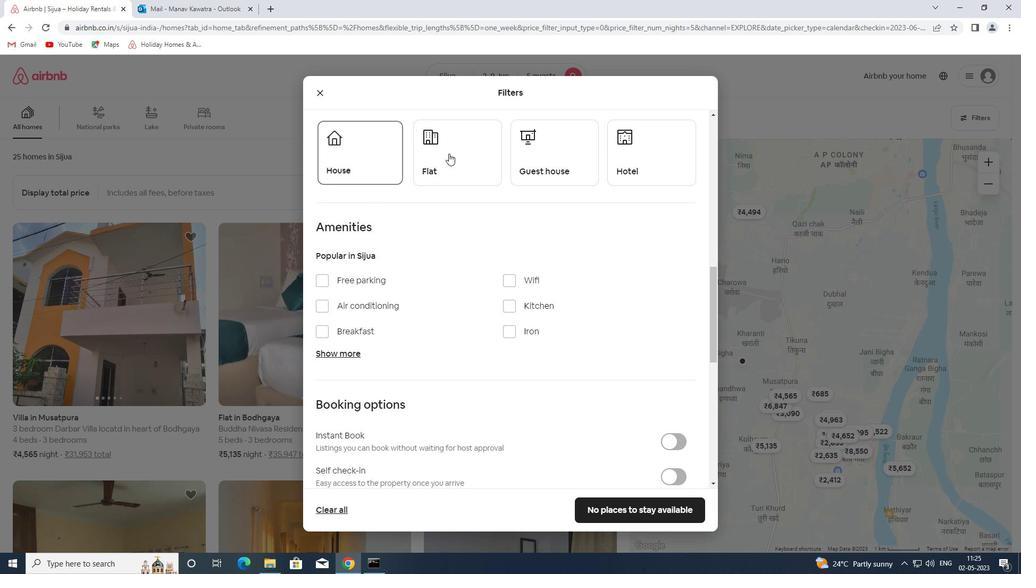 
Action: Mouse pressed left at (482, 151)
Screenshot: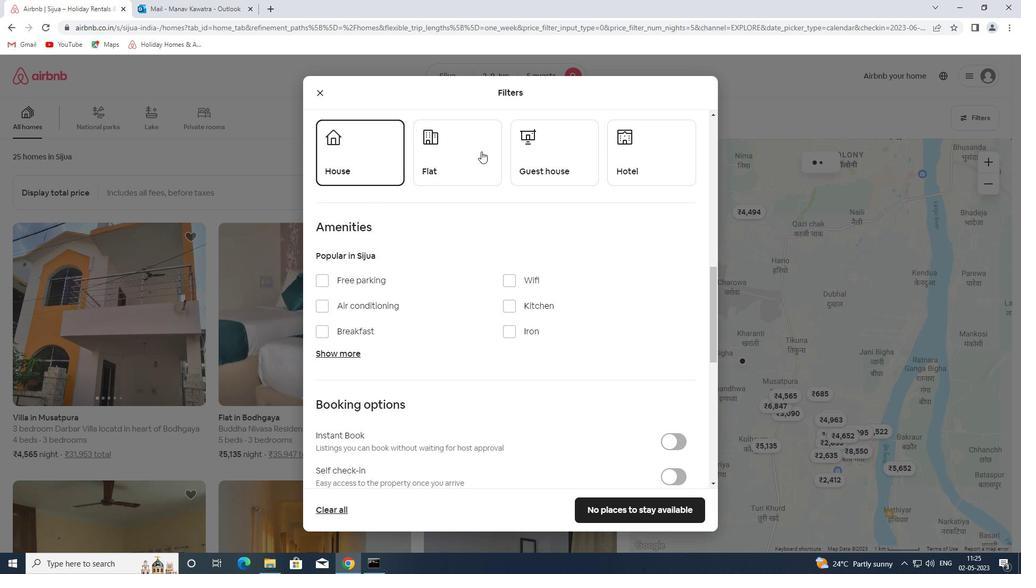 
Action: Mouse moved to (571, 158)
Screenshot: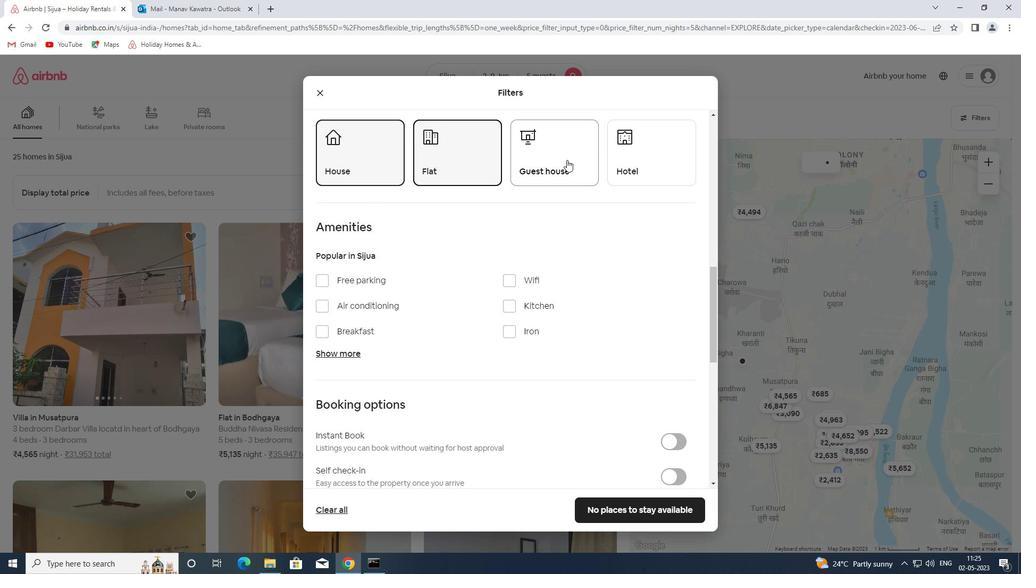 
Action: Mouse pressed left at (571, 158)
Screenshot: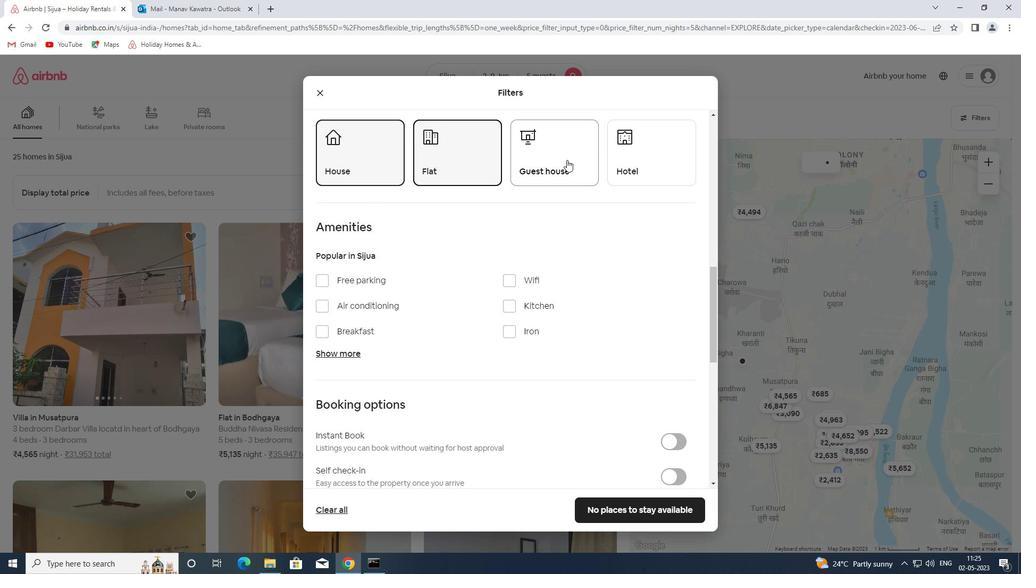 
Action: Mouse moved to (665, 153)
Screenshot: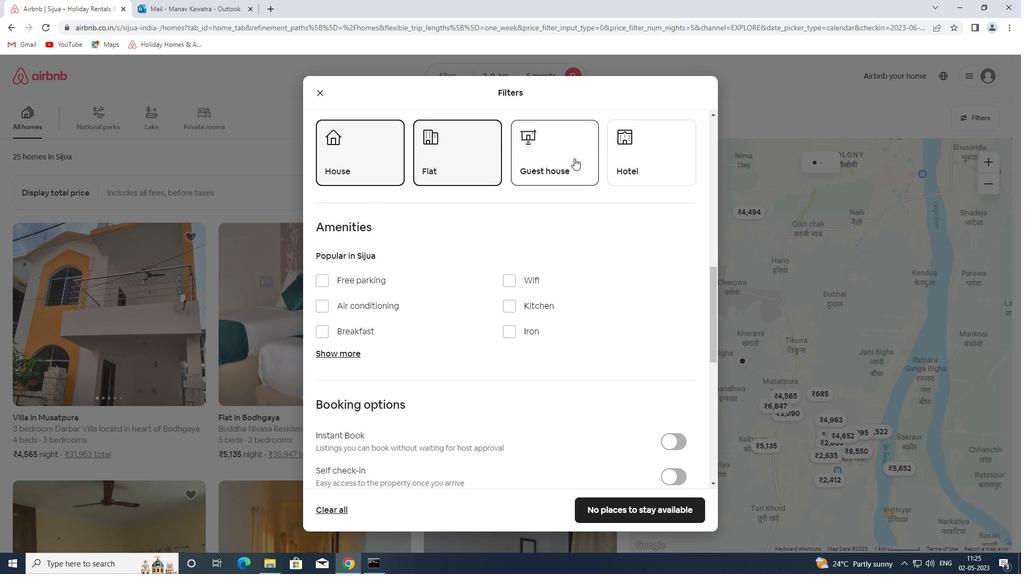 
Action: Mouse pressed left at (665, 153)
Screenshot: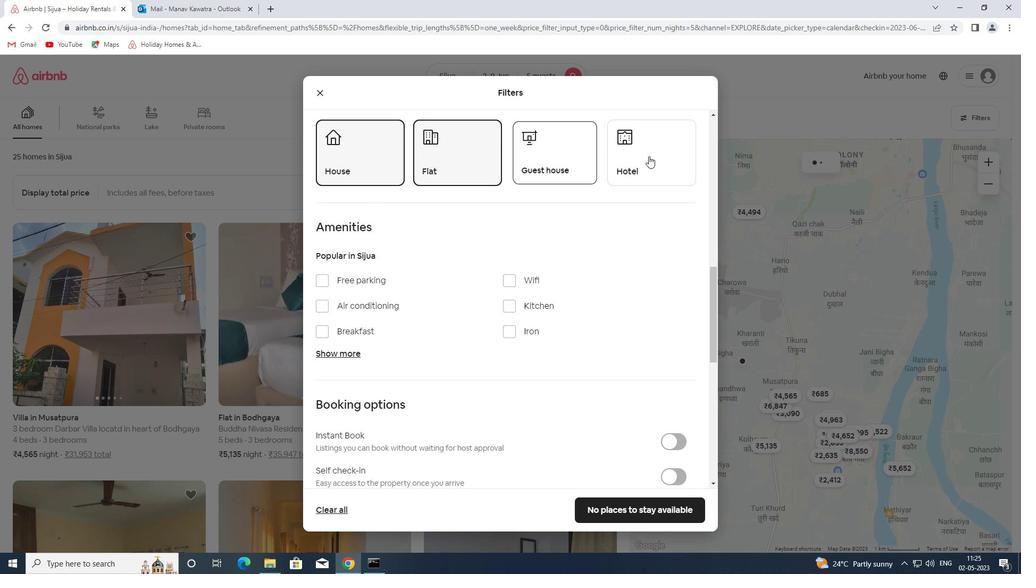 
Action: Mouse moved to (534, 297)
Screenshot: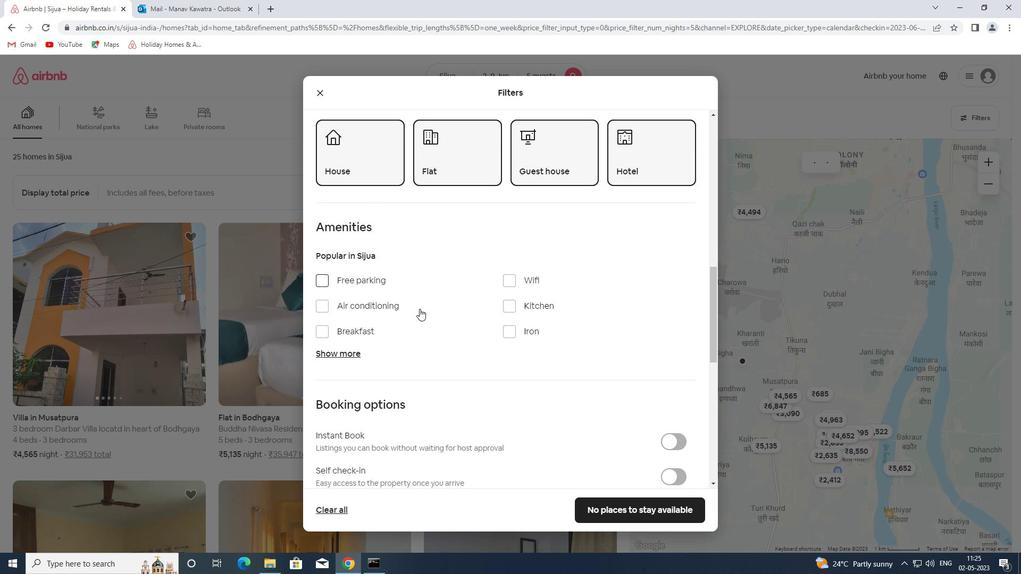 
Action: Mouse scrolled (534, 296) with delta (0, 0)
Screenshot: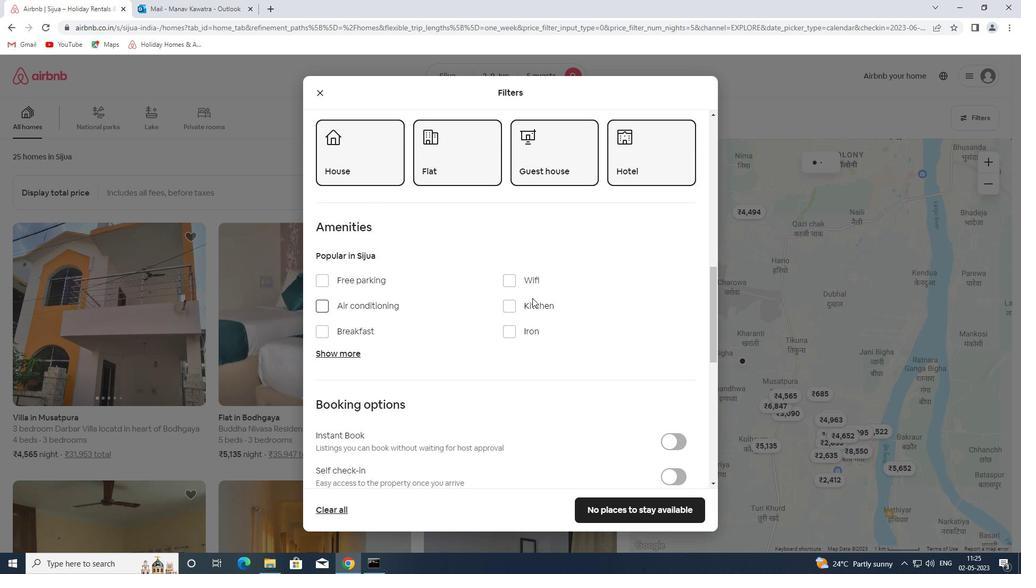 
Action: Mouse scrolled (534, 296) with delta (0, 0)
Screenshot: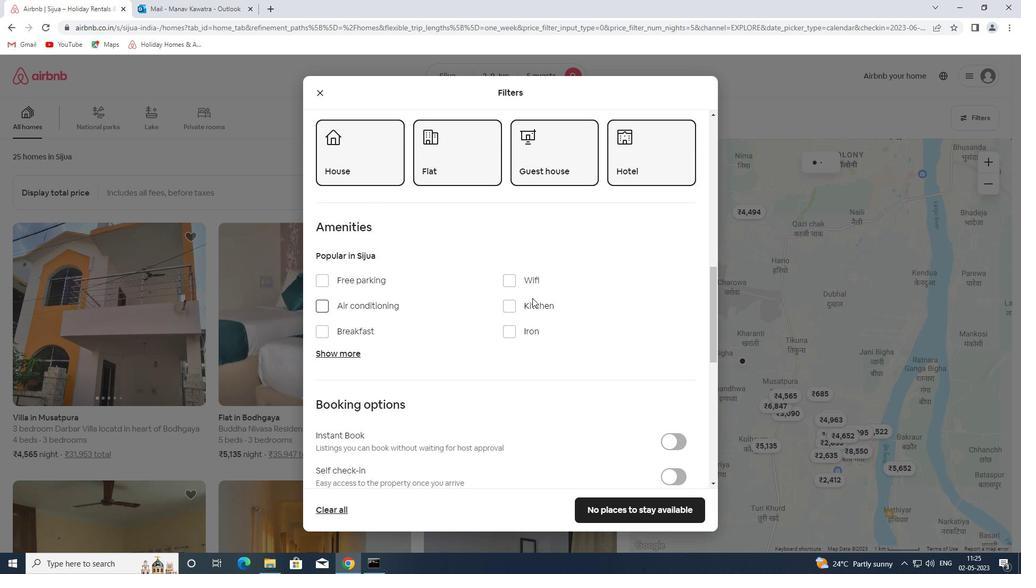 
Action: Mouse scrolled (534, 296) with delta (0, 0)
Screenshot: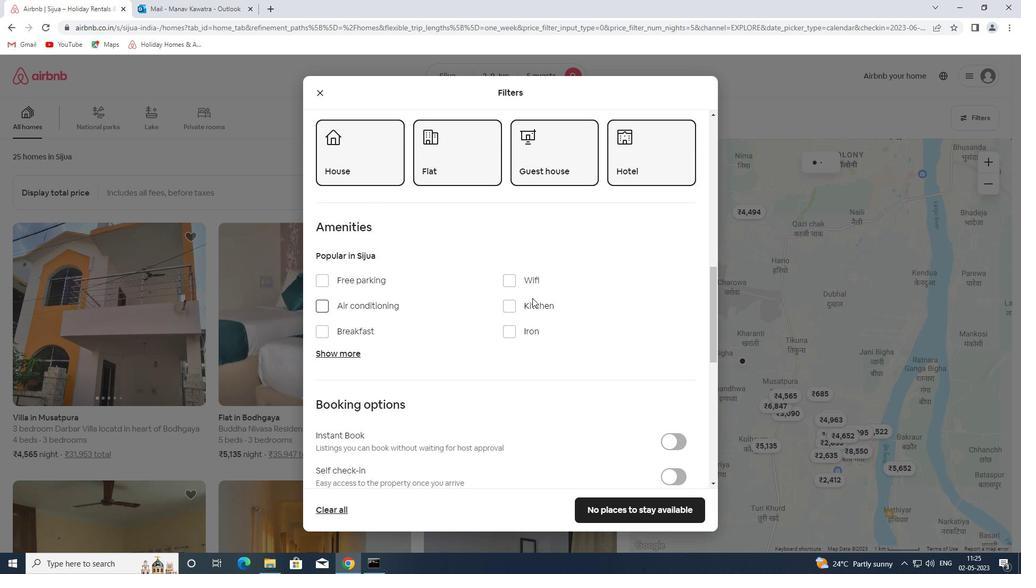 
Action: Mouse scrolled (534, 296) with delta (0, 0)
Screenshot: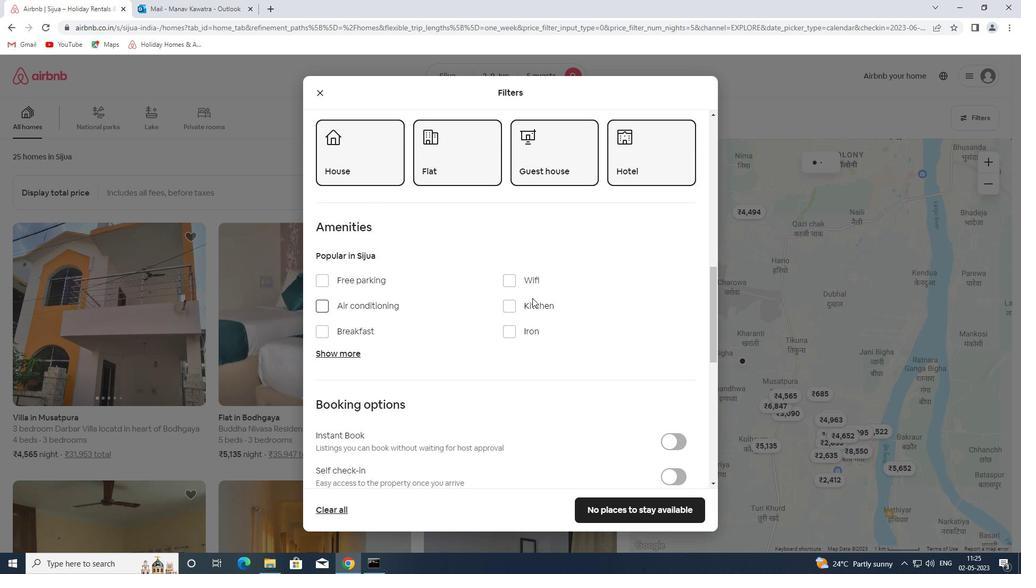 
Action: Mouse scrolled (534, 296) with delta (0, 0)
Screenshot: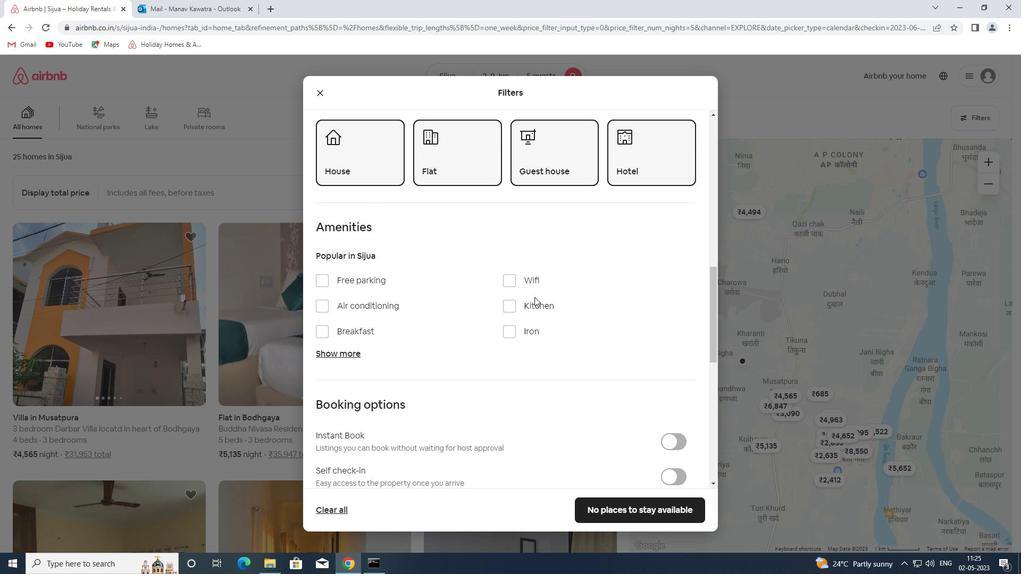 
Action: Mouse scrolled (534, 296) with delta (0, 0)
Screenshot: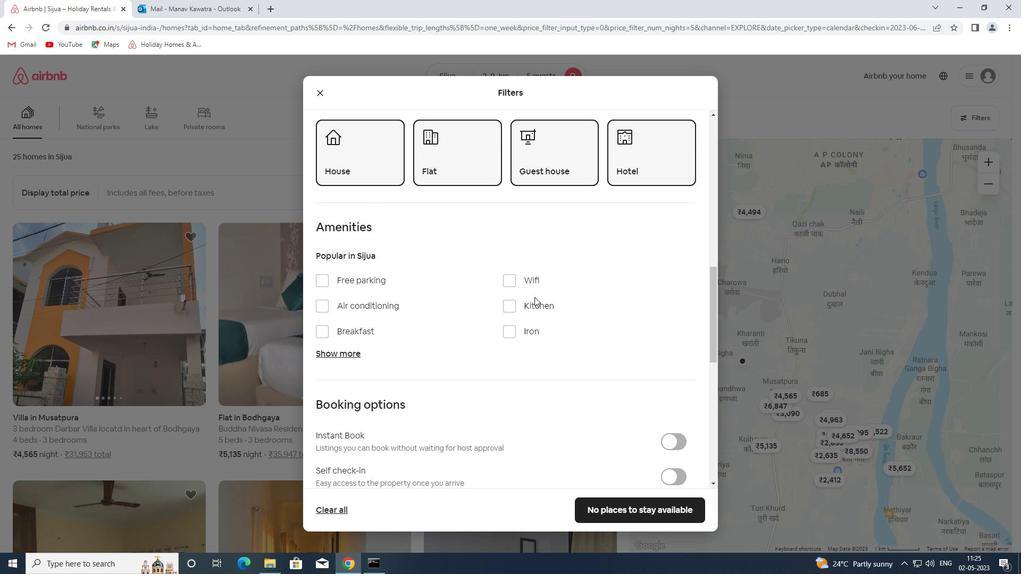 
Action: Mouse moved to (679, 162)
Screenshot: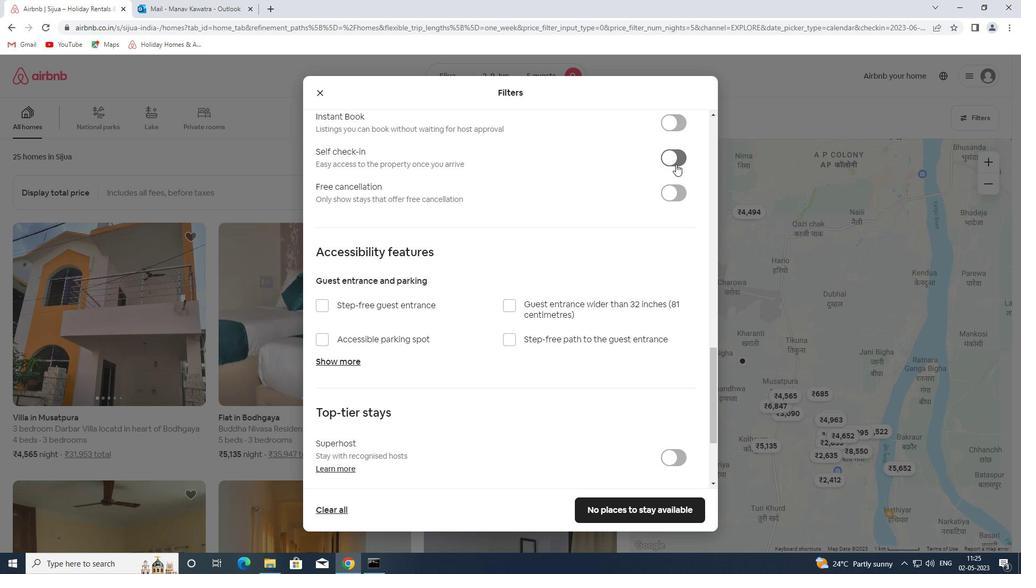 
Action: Mouse pressed left at (679, 162)
Screenshot: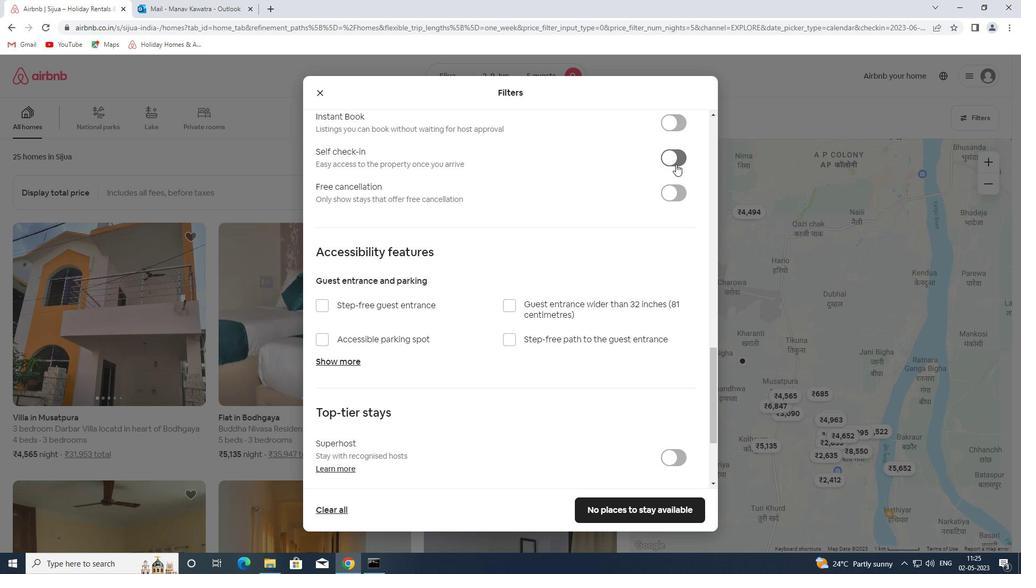 
Action: Mouse moved to (462, 307)
Screenshot: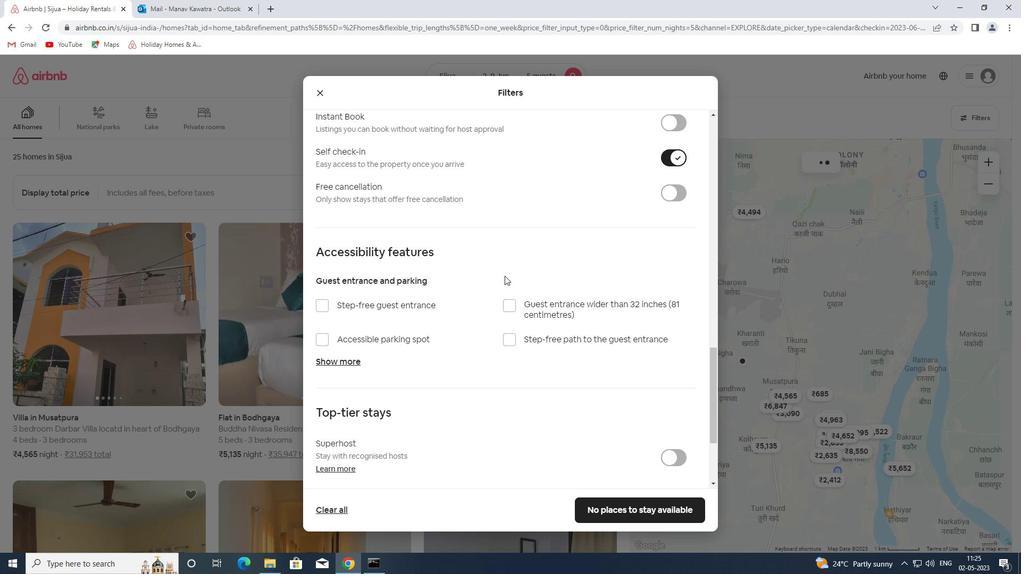 
Action: Mouse scrolled (462, 306) with delta (0, 0)
Screenshot: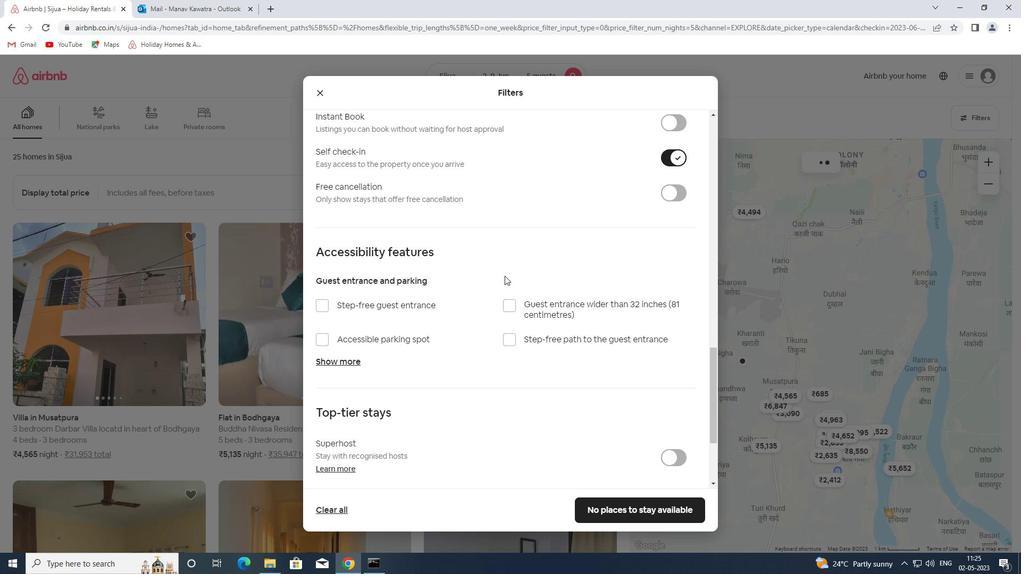 
Action: Mouse scrolled (462, 306) with delta (0, 0)
Screenshot: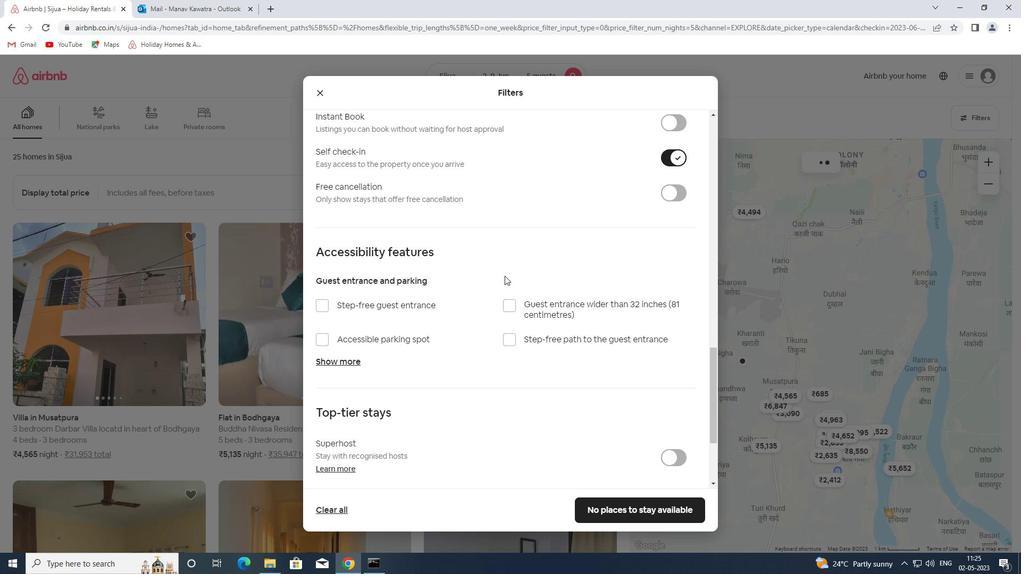 
Action: Mouse scrolled (462, 306) with delta (0, 0)
Screenshot: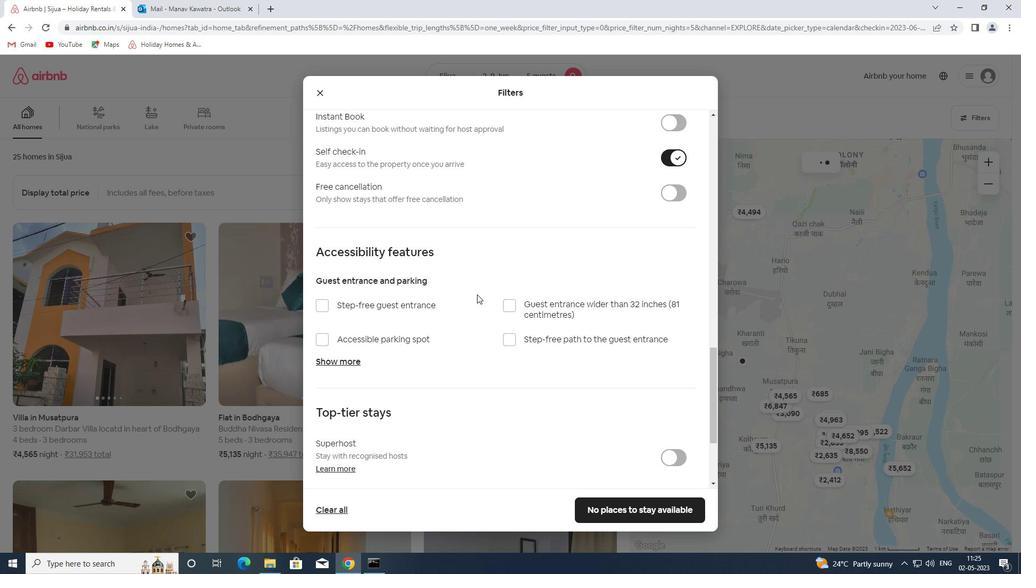 
Action: Mouse moved to (462, 307)
Screenshot: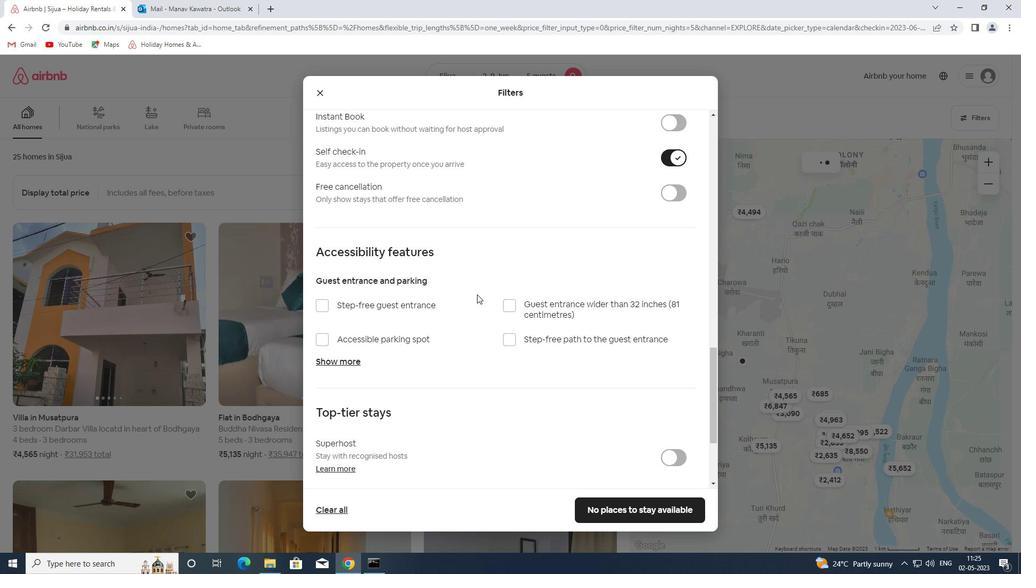
Action: Mouse scrolled (462, 307) with delta (0, 0)
Screenshot: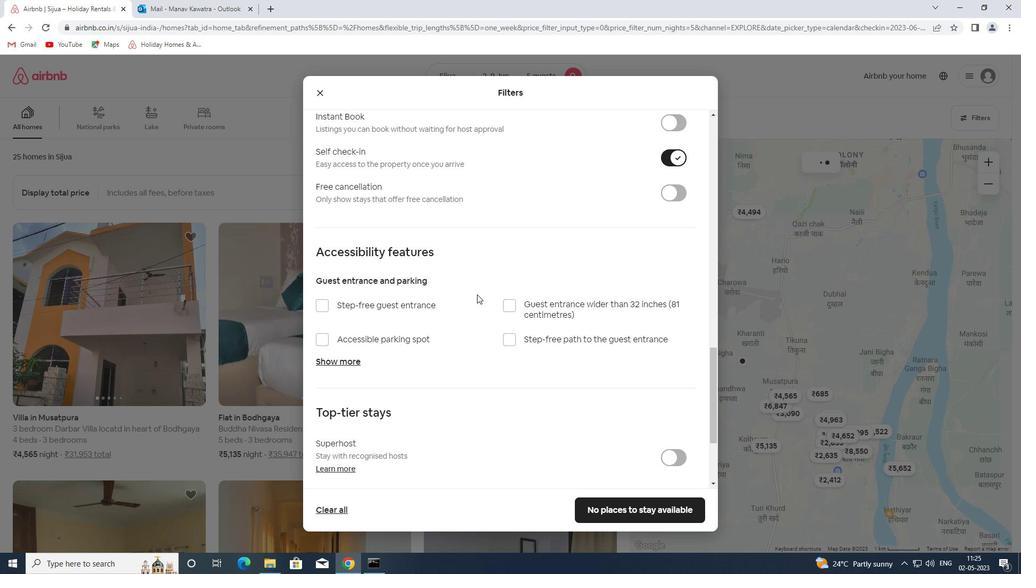 
Action: Mouse moved to (462, 308)
Screenshot: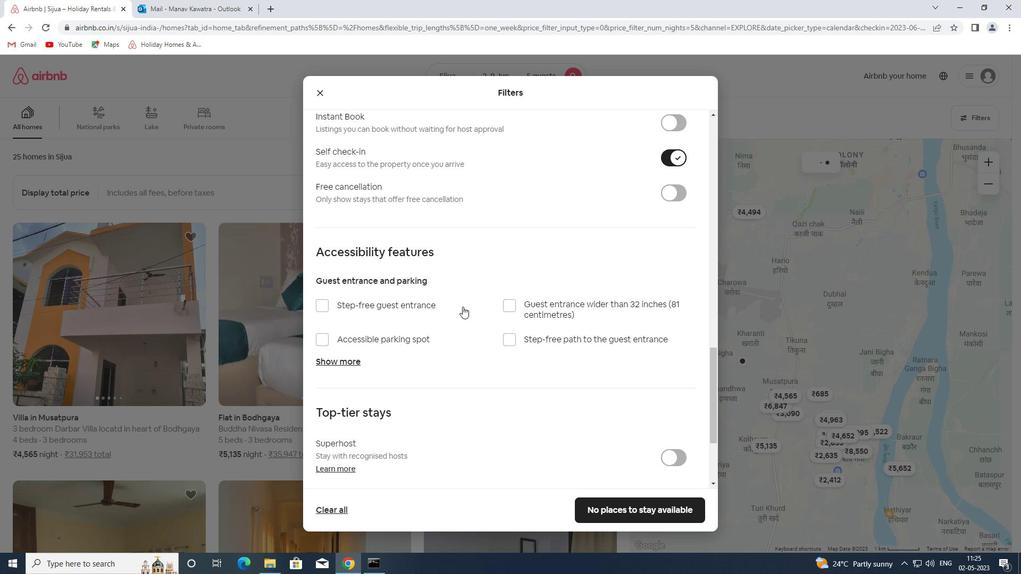 
Action: Mouse scrolled (462, 307) with delta (0, 0)
Screenshot: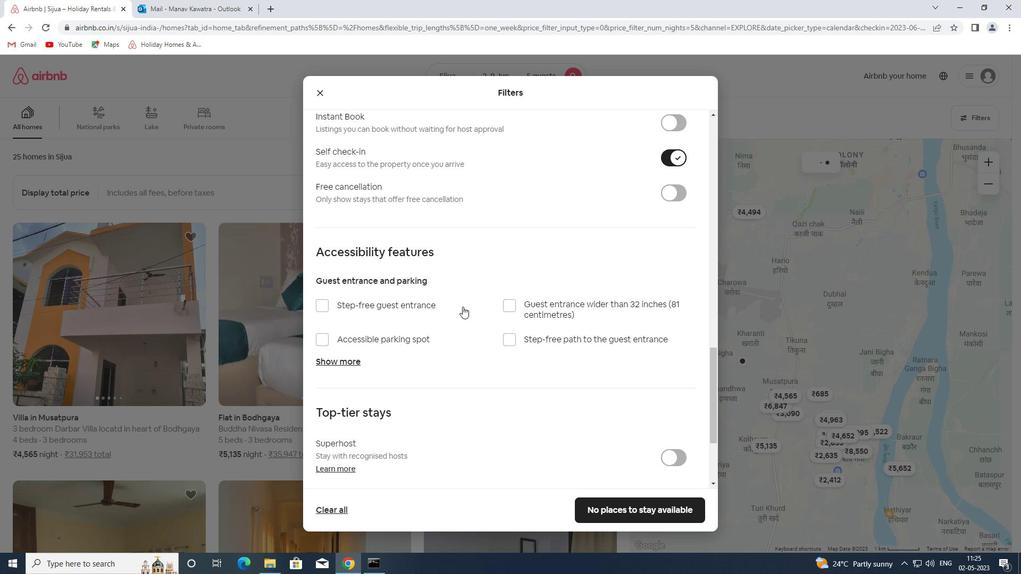 
Action: Mouse moved to (462, 309)
Screenshot: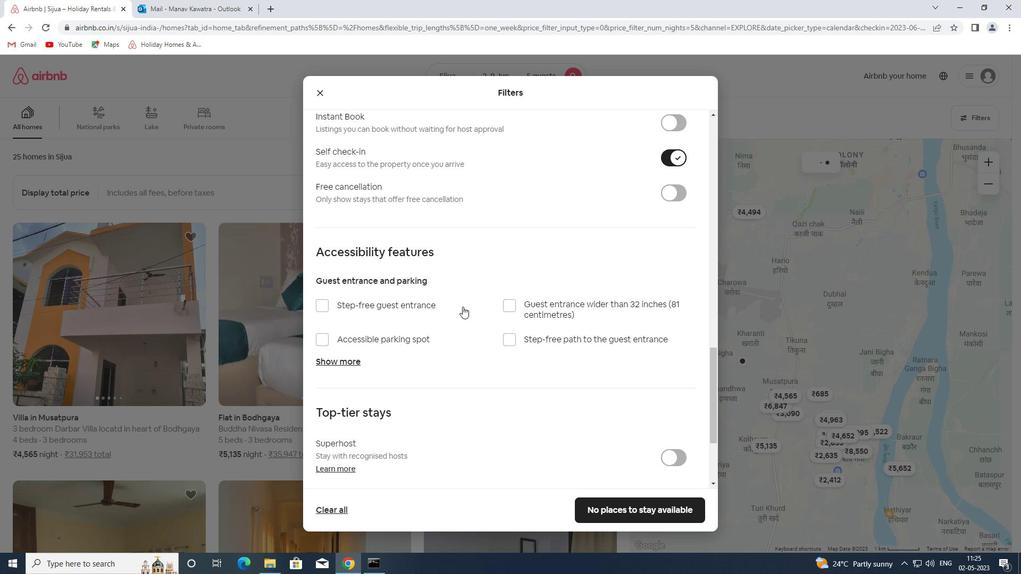 
Action: Mouse scrolled (462, 308) with delta (0, 0)
Screenshot: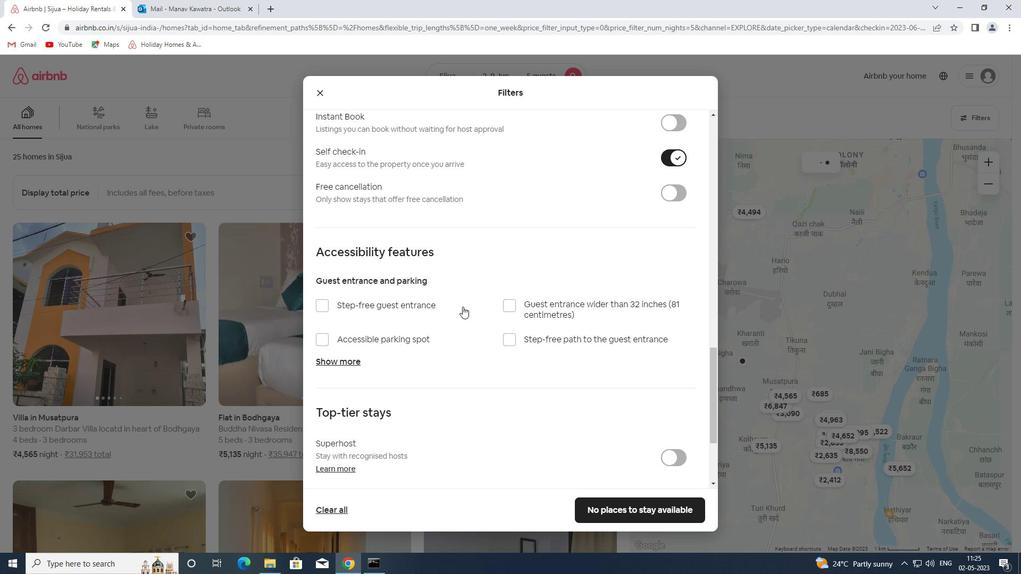 
Action: Mouse moved to (461, 310)
Screenshot: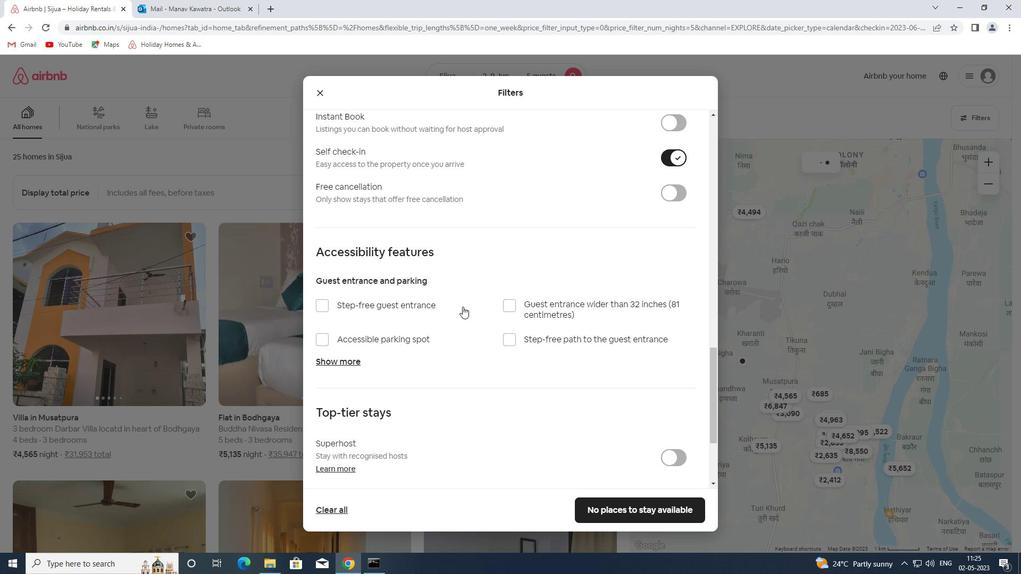 
Action: Mouse scrolled (461, 310) with delta (0, 0)
Screenshot: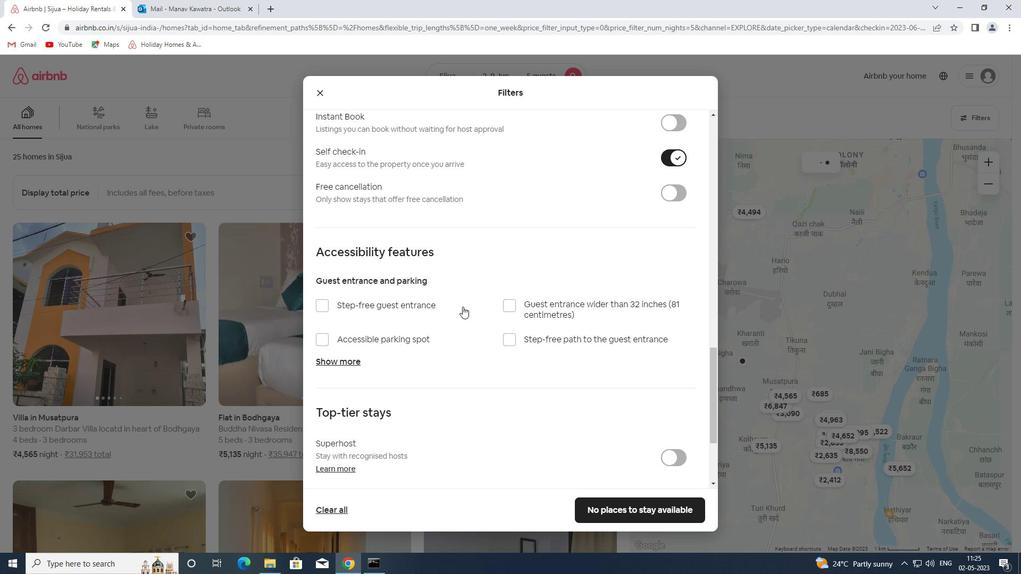 
Action: Mouse moved to (347, 414)
Screenshot: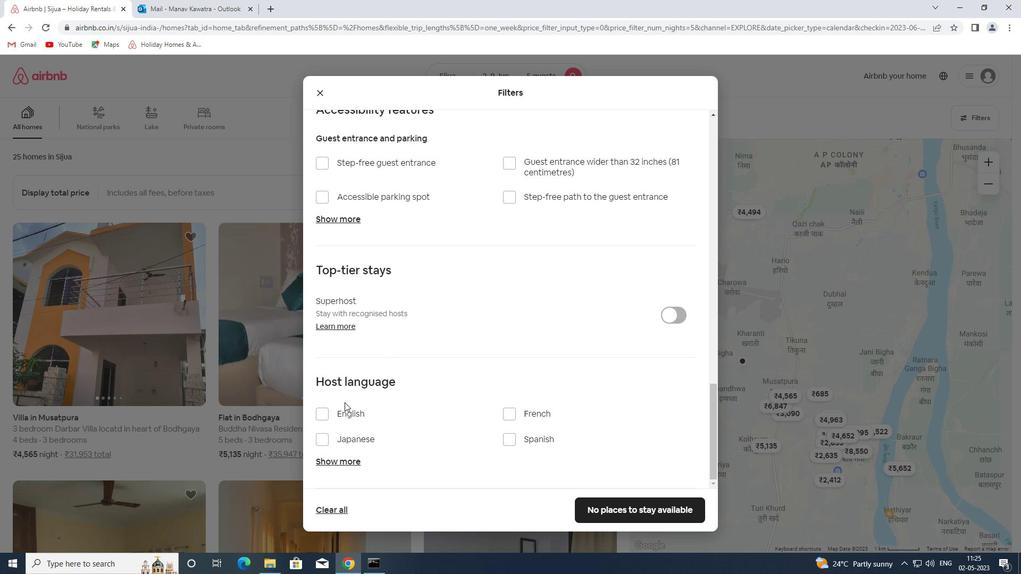 
Action: Mouse pressed left at (347, 414)
Screenshot: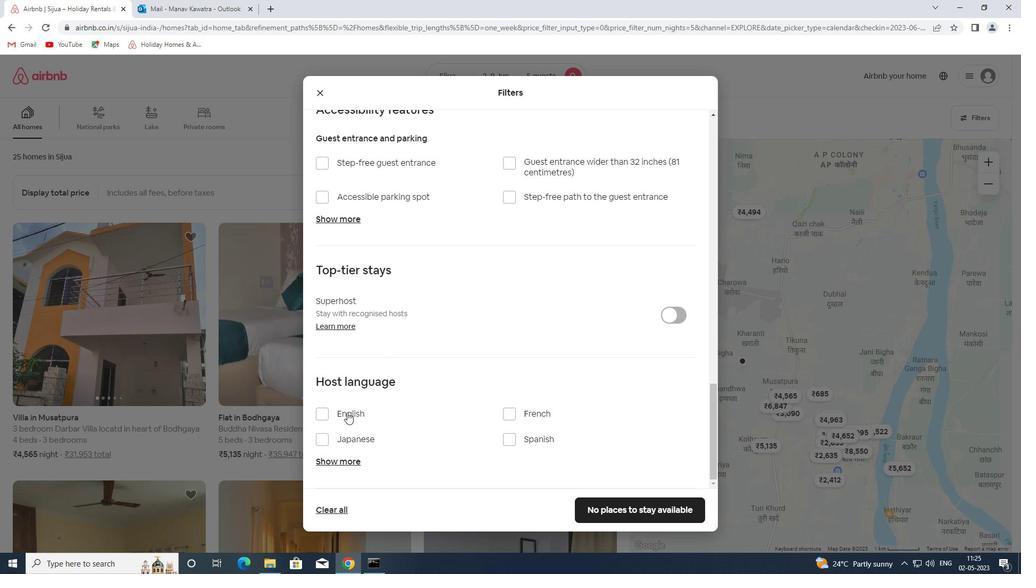 
Action: Mouse moved to (617, 515)
Screenshot: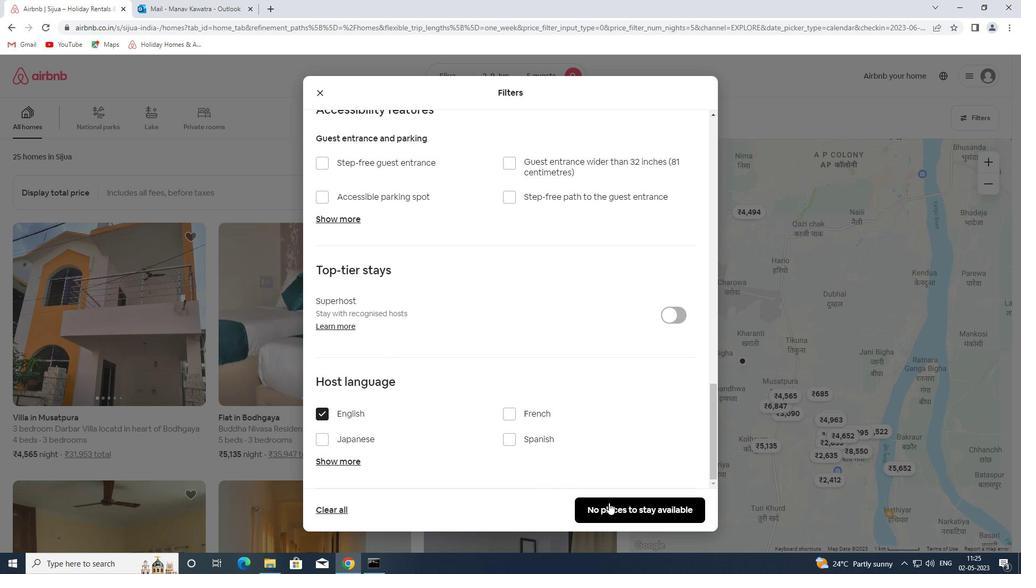 
Action: Mouse pressed left at (617, 515)
Screenshot: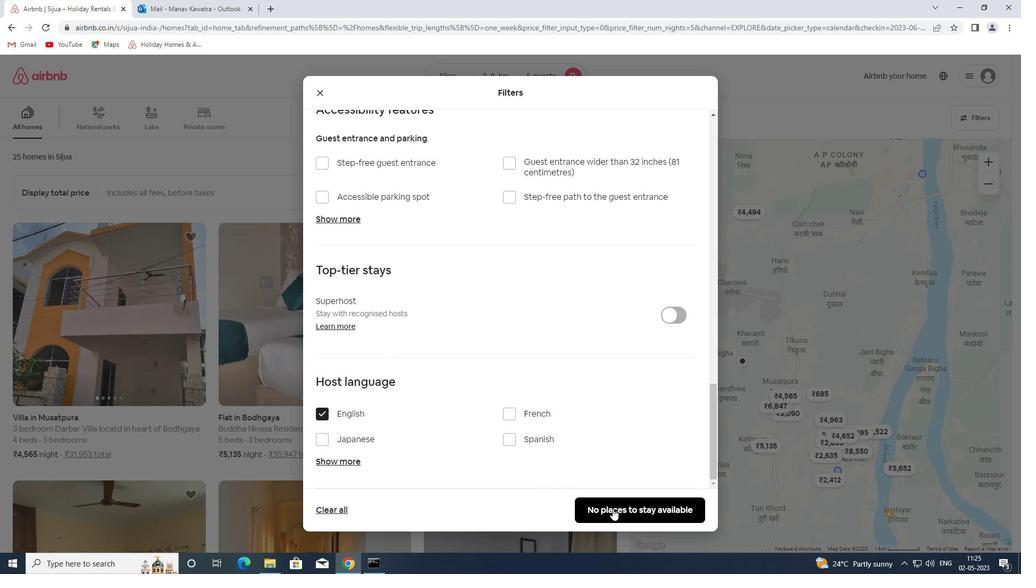 
